 Task: In the  document Remoteworkplan.epub Change the allignment of footer to  'Right' Select the entire text and insert font style 'Impact' and font size: 24
Action: Mouse moved to (603, 404)
Screenshot: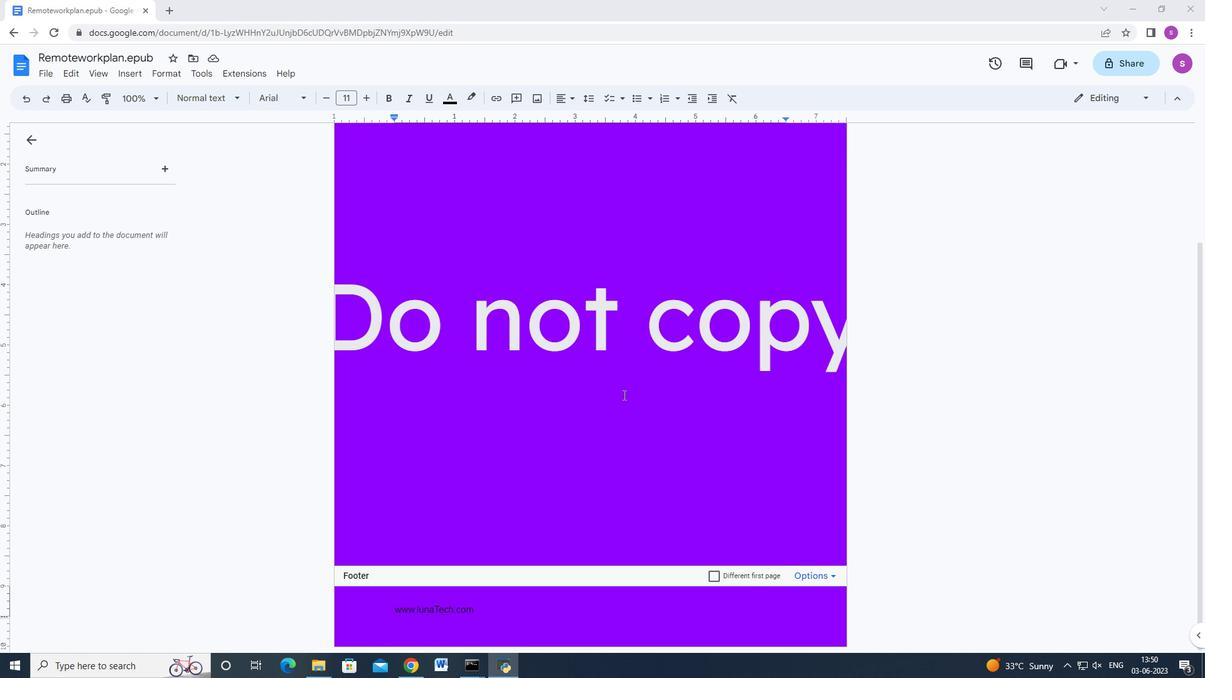 
Action: Mouse scrolled (603, 403) with delta (0, 0)
Screenshot: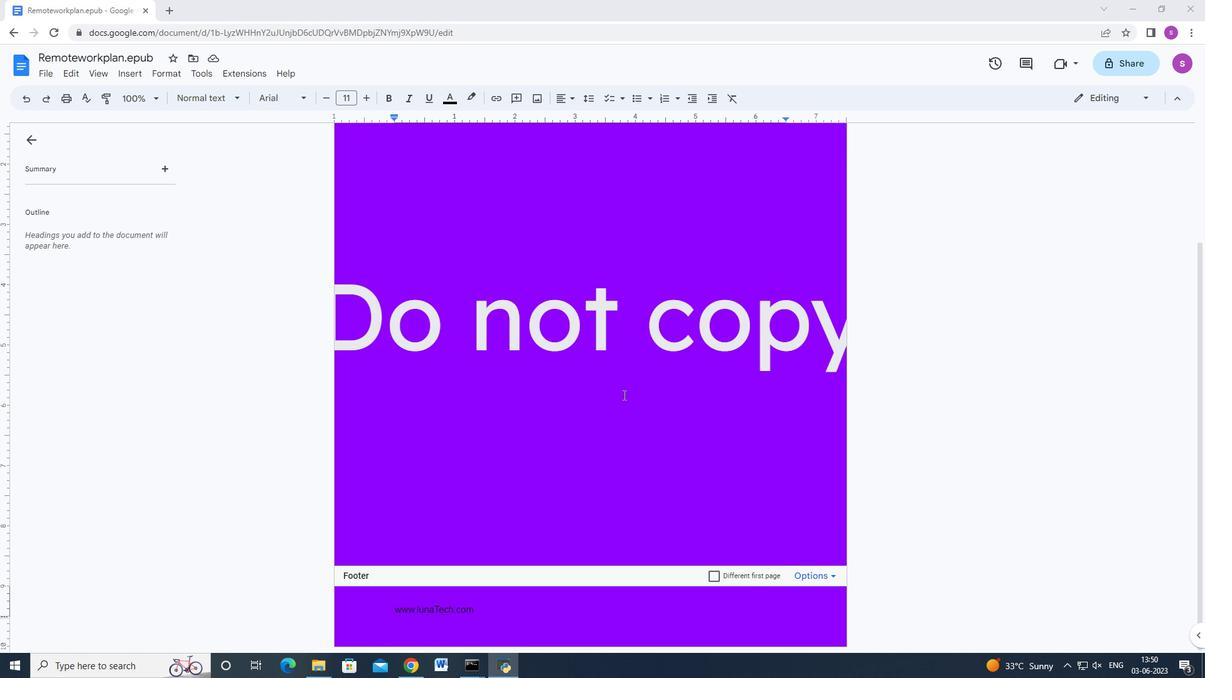 
Action: Mouse scrolled (603, 403) with delta (0, 0)
Screenshot: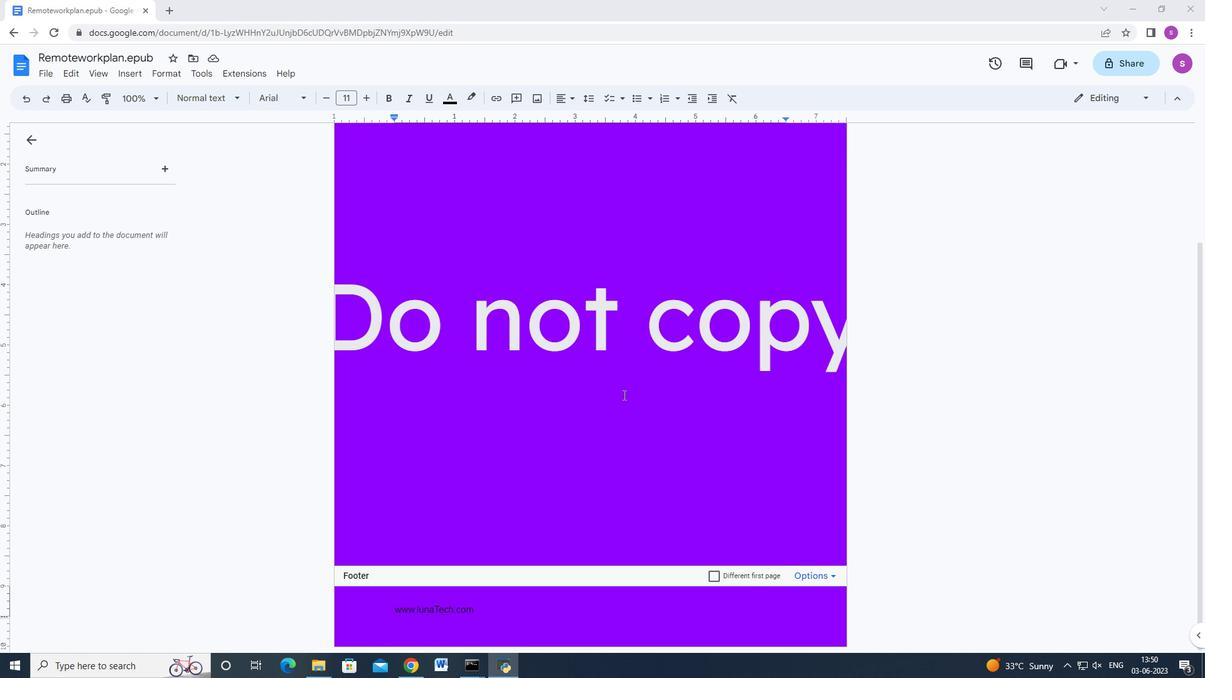 
Action: Mouse scrolled (603, 403) with delta (0, 0)
Screenshot: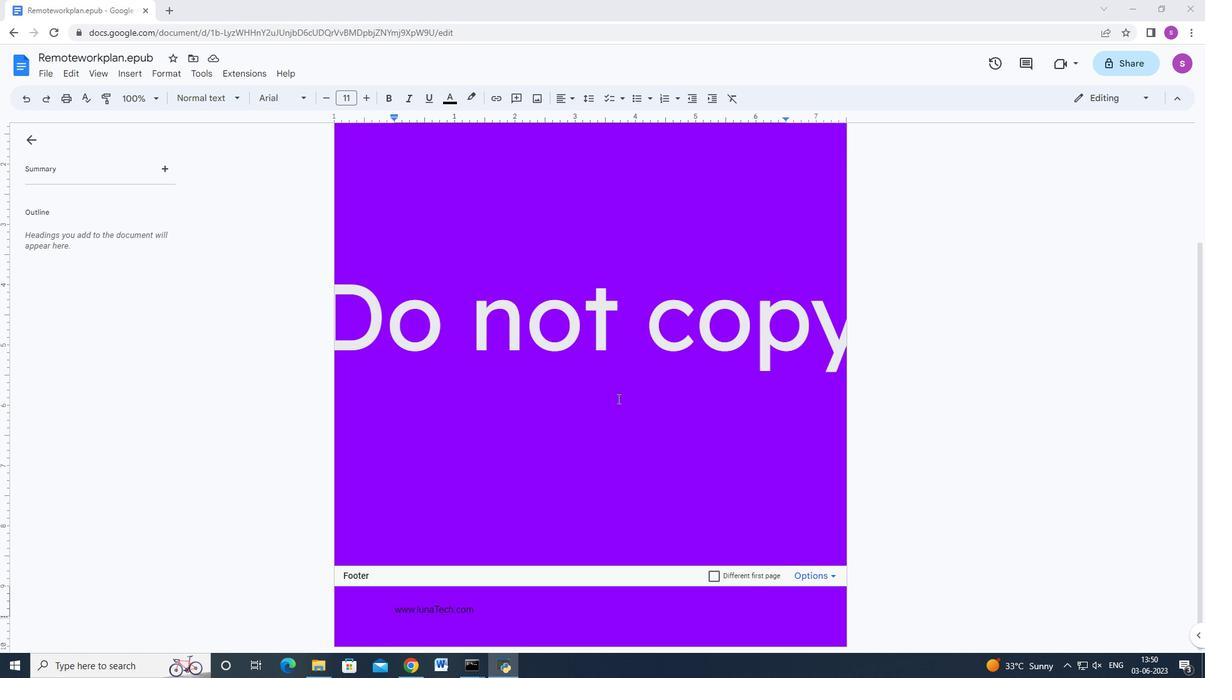 
Action: Mouse moved to (394, 610)
Screenshot: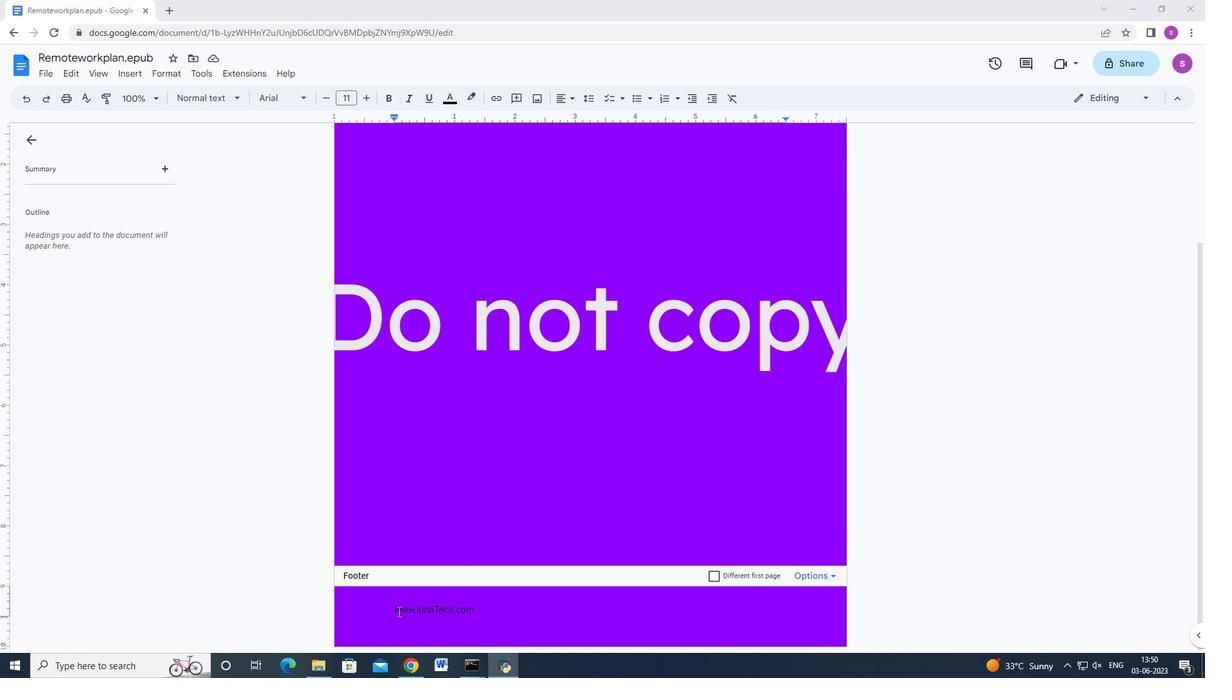
Action: Mouse pressed left at (394, 610)
Screenshot: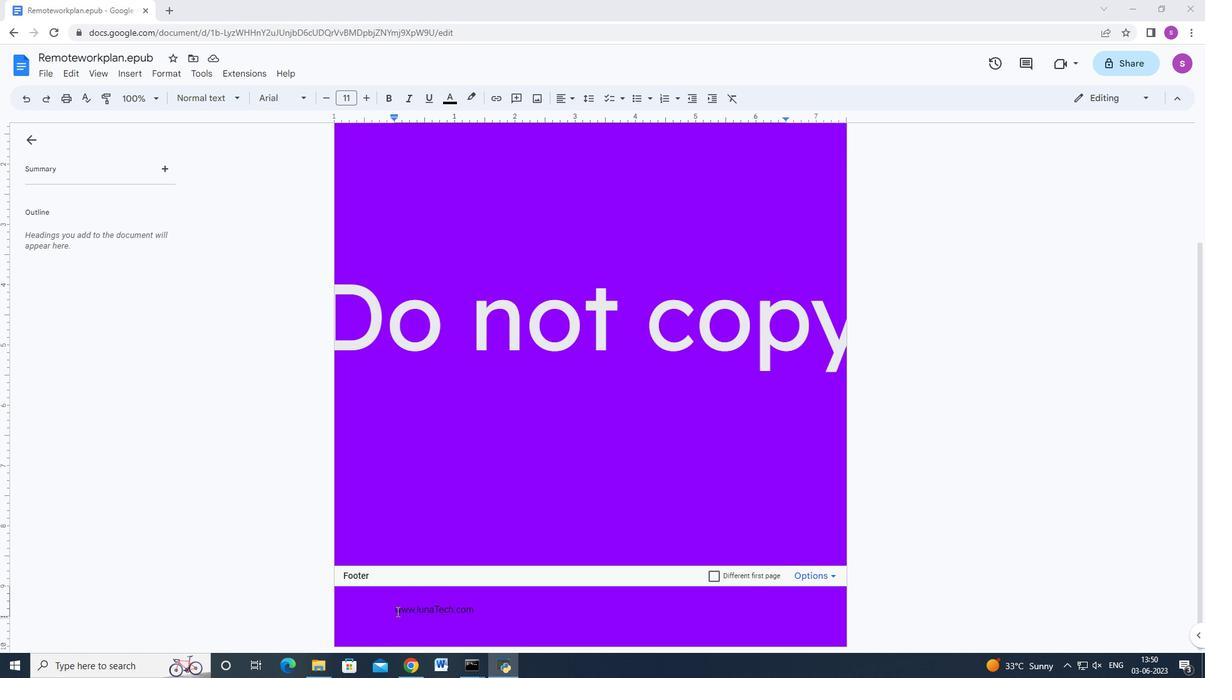 
Action: Mouse moved to (569, 95)
Screenshot: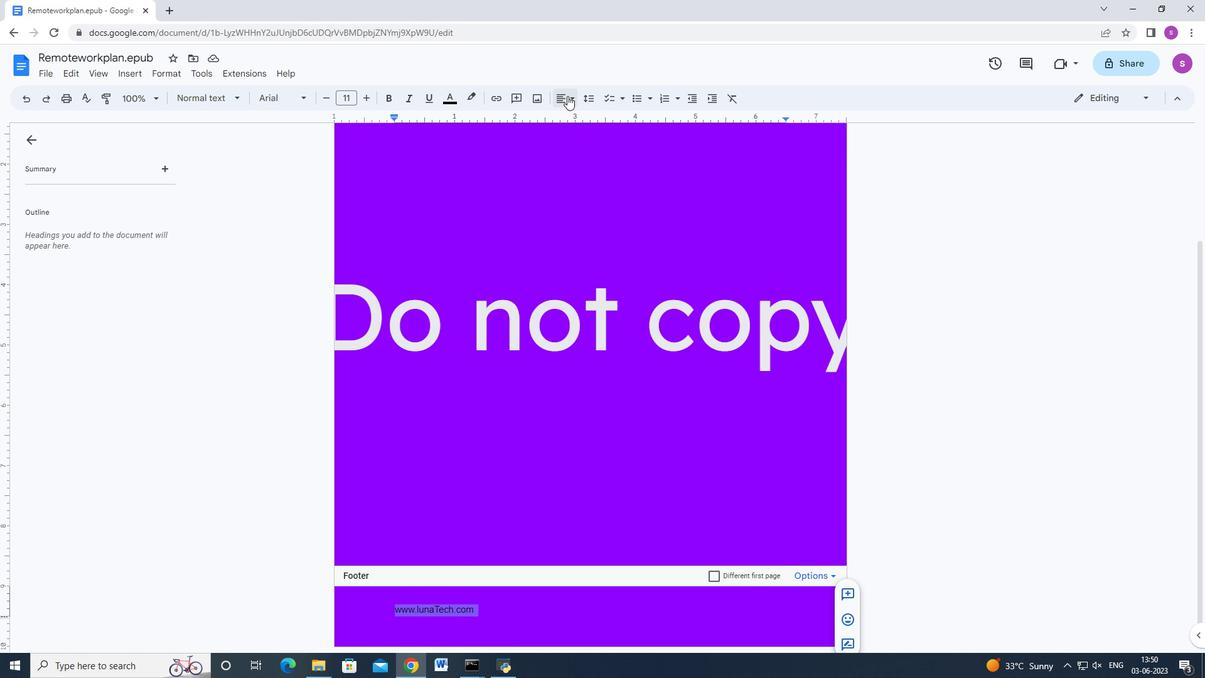 
Action: Mouse pressed left at (569, 95)
Screenshot: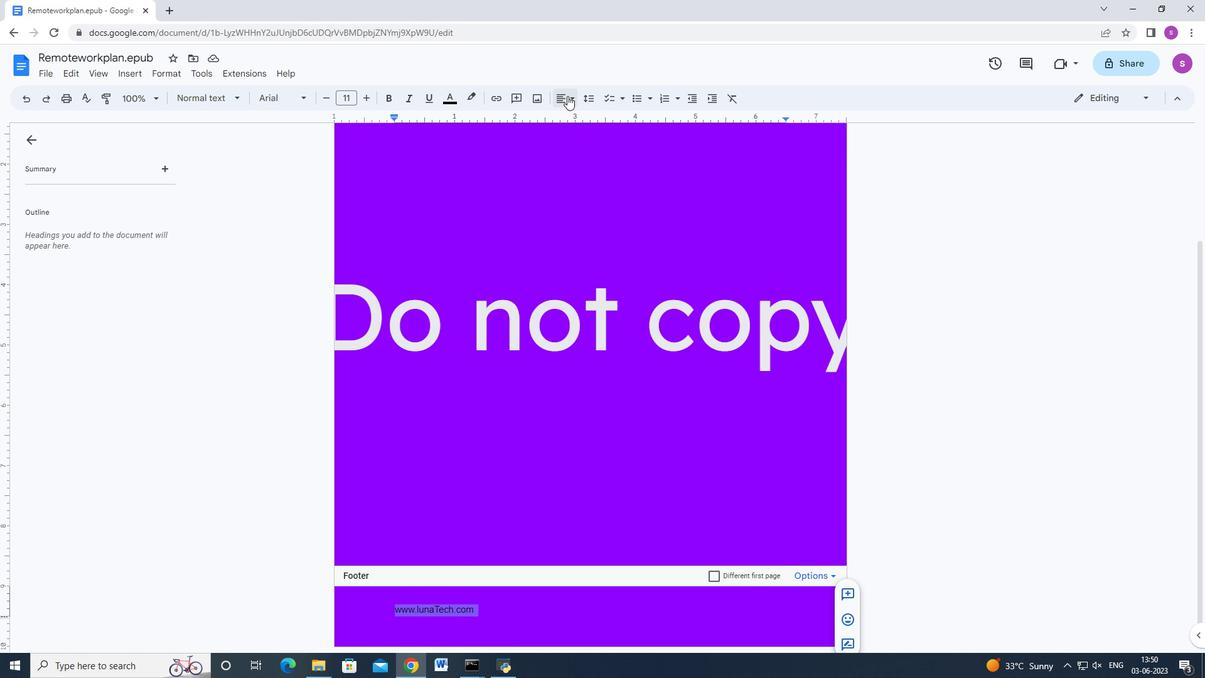 
Action: Mouse moved to (602, 121)
Screenshot: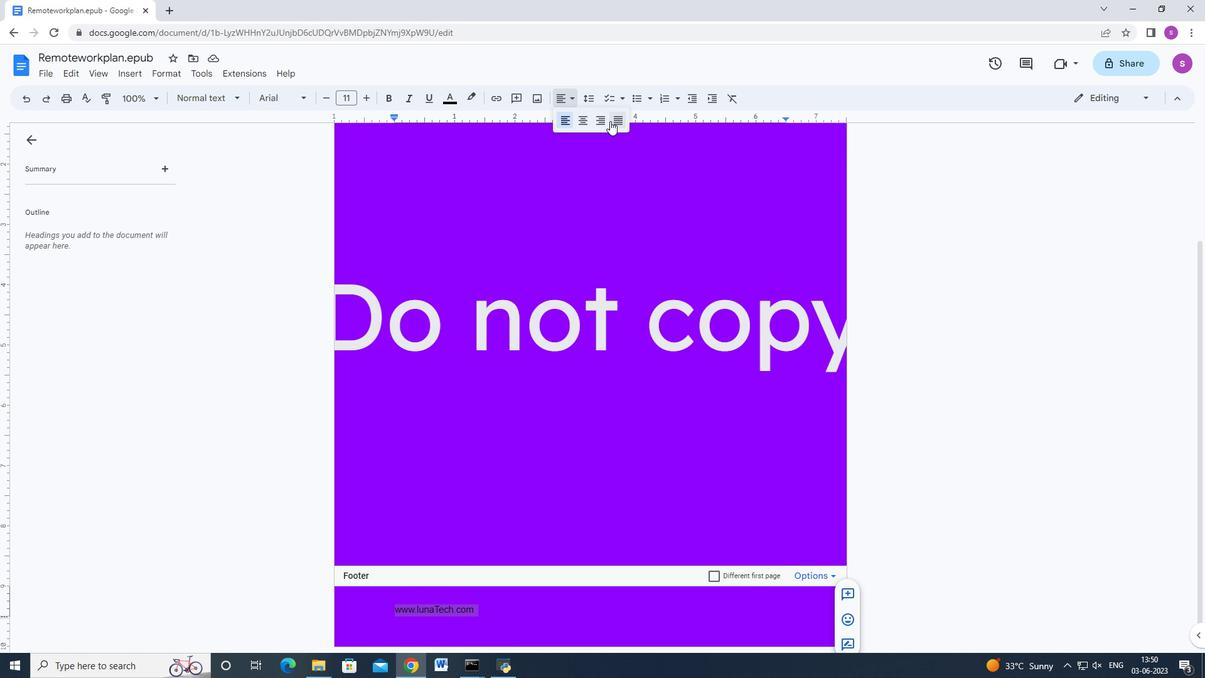 
Action: Mouse pressed left at (602, 121)
Screenshot: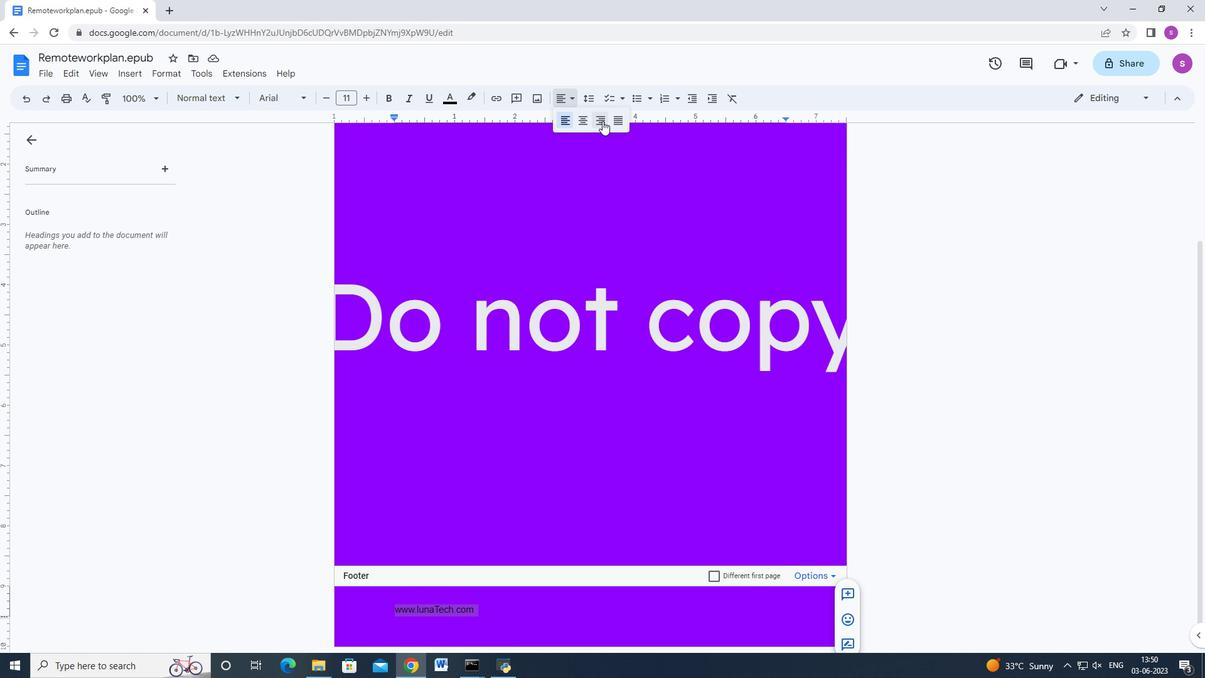 
Action: Mouse moved to (538, 264)
Screenshot: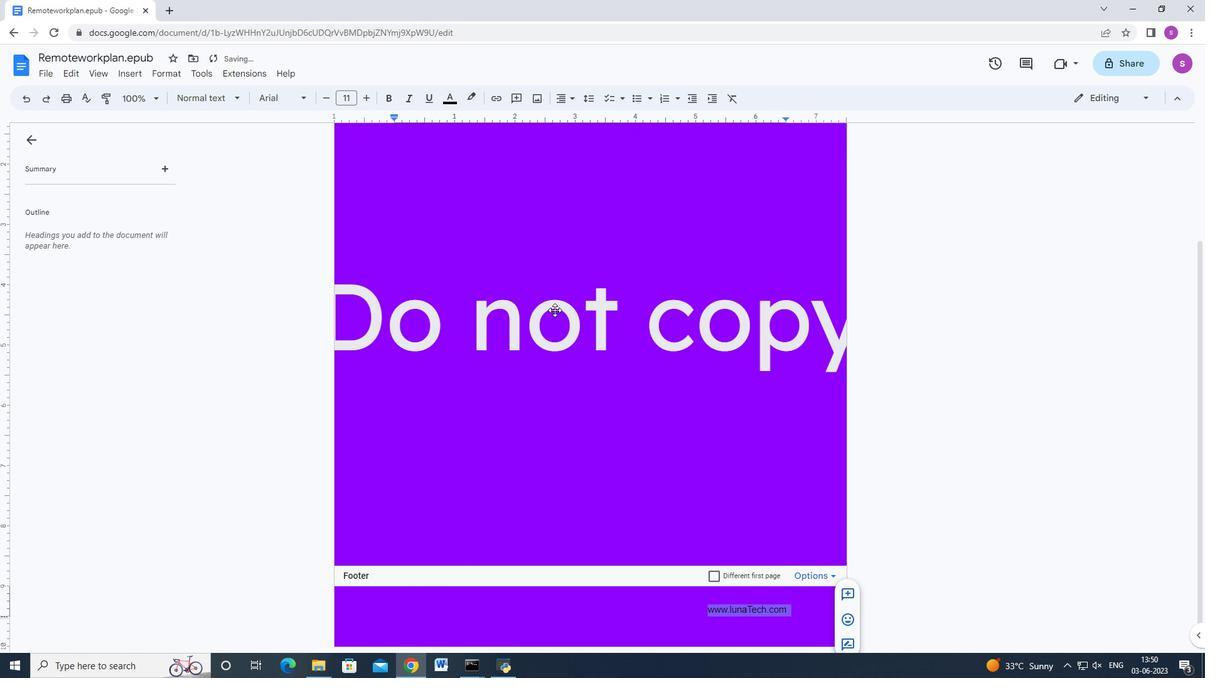
Action: Mouse scrolled (538, 265) with delta (0, 0)
Screenshot: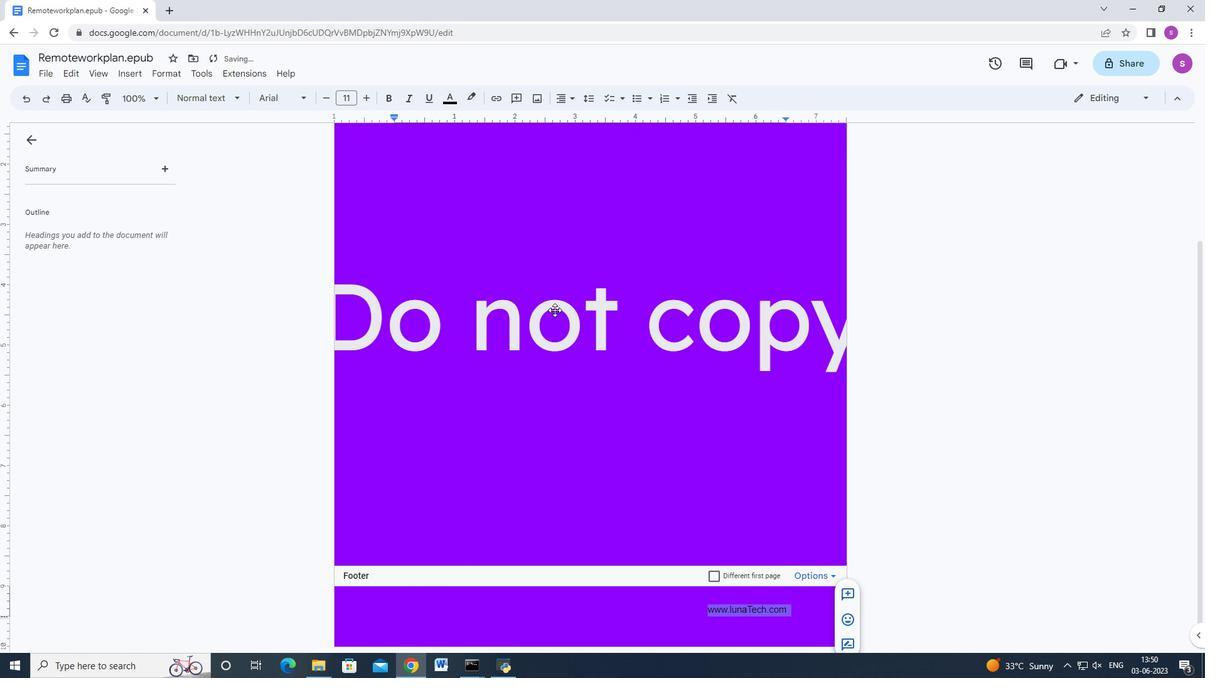 
Action: Mouse scrolled (538, 265) with delta (0, 0)
Screenshot: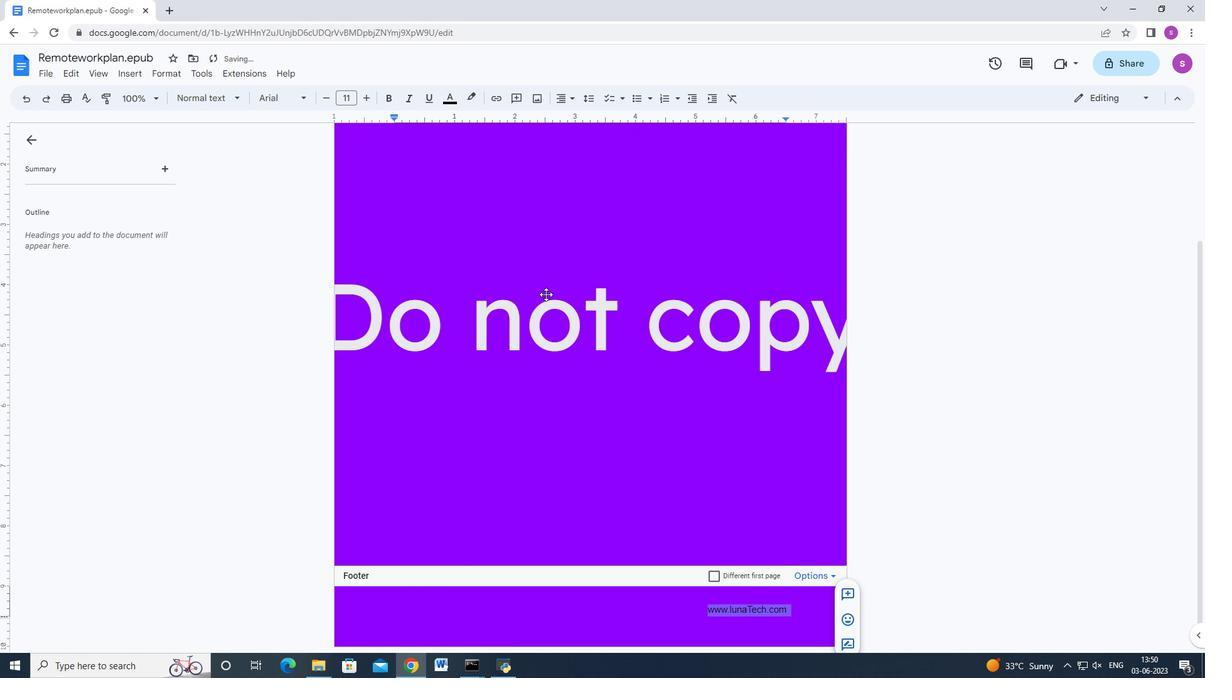 
Action: Mouse moved to (538, 264)
Screenshot: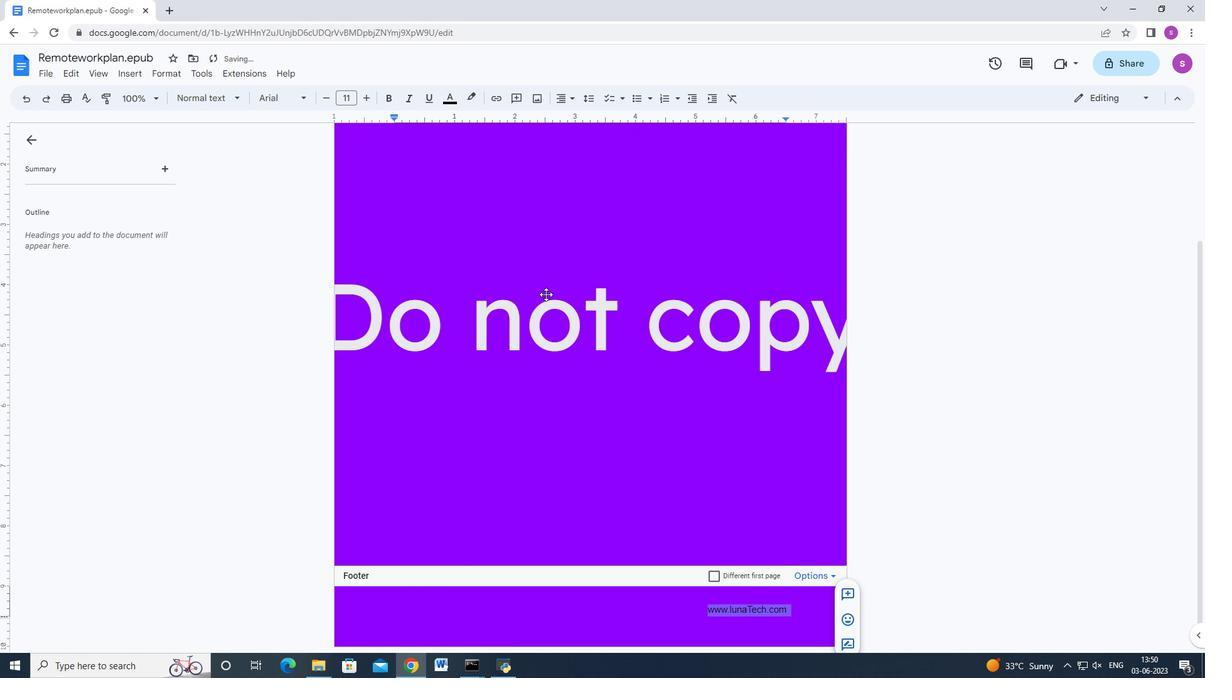 
Action: Mouse scrolled (538, 265) with delta (0, 0)
Screenshot: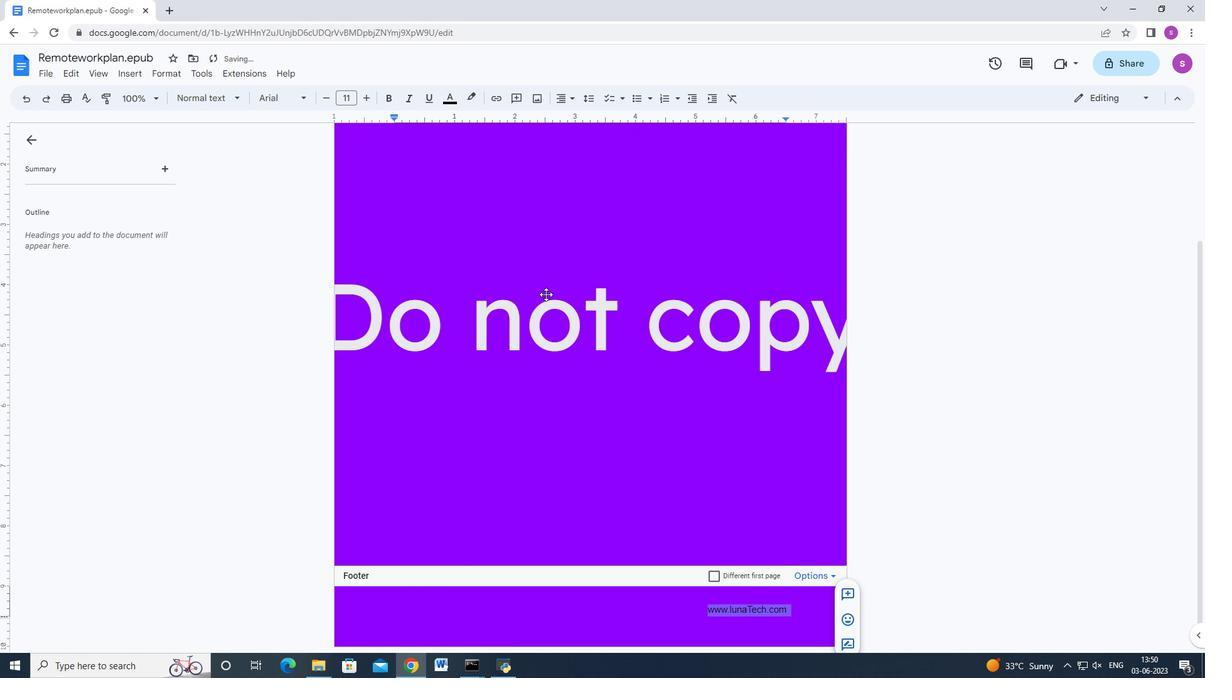 
Action: Mouse moved to (538, 264)
Screenshot: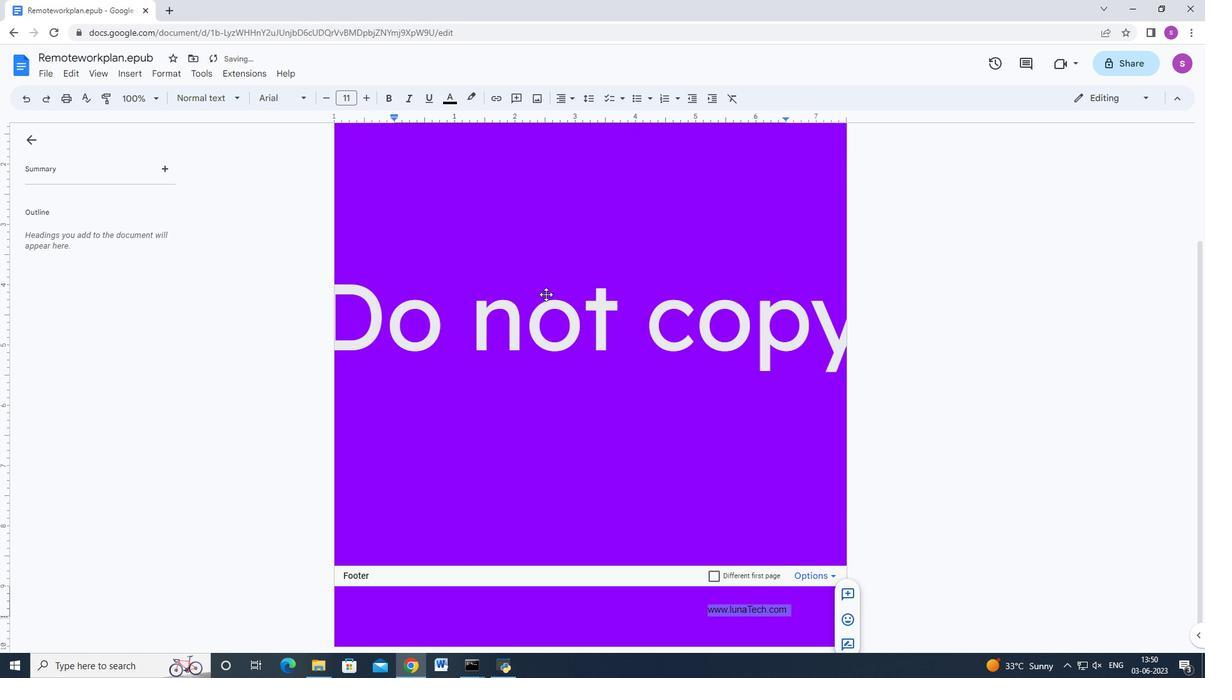 
Action: Mouse scrolled (538, 264) with delta (0, 0)
Screenshot: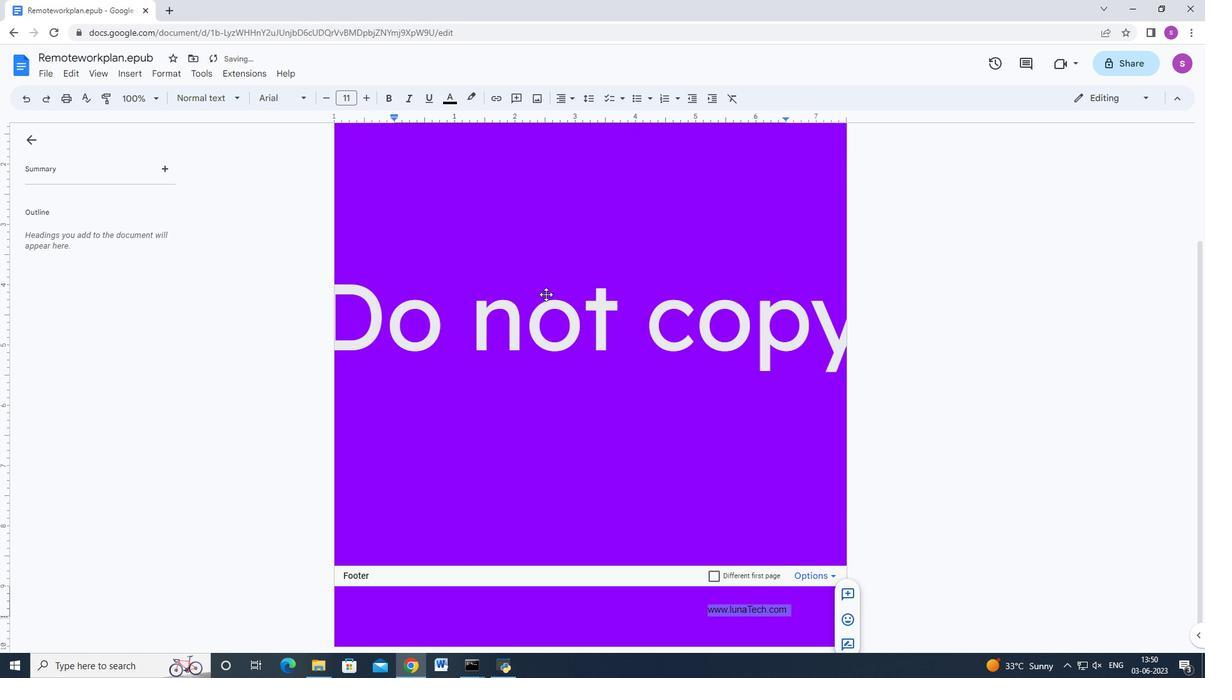 
Action: Mouse moved to (533, 247)
Screenshot: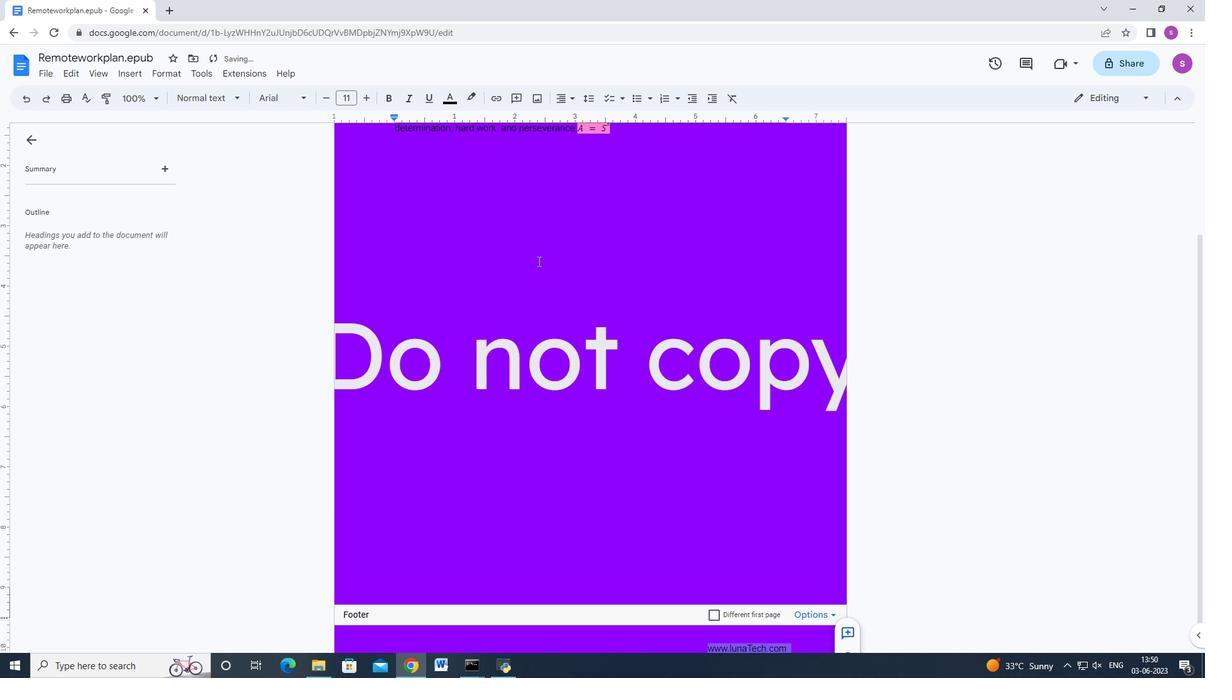 
Action: Mouse scrolled (533, 247) with delta (0, 0)
Screenshot: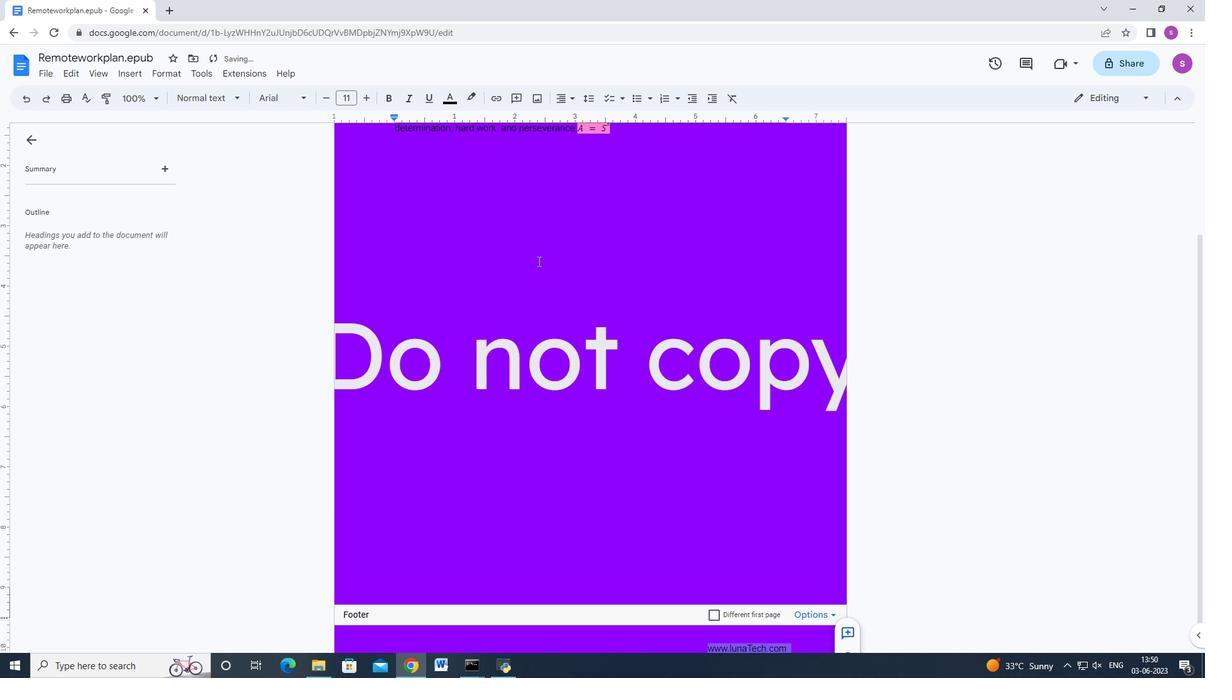 
Action: Mouse scrolled (533, 247) with delta (0, 0)
Screenshot: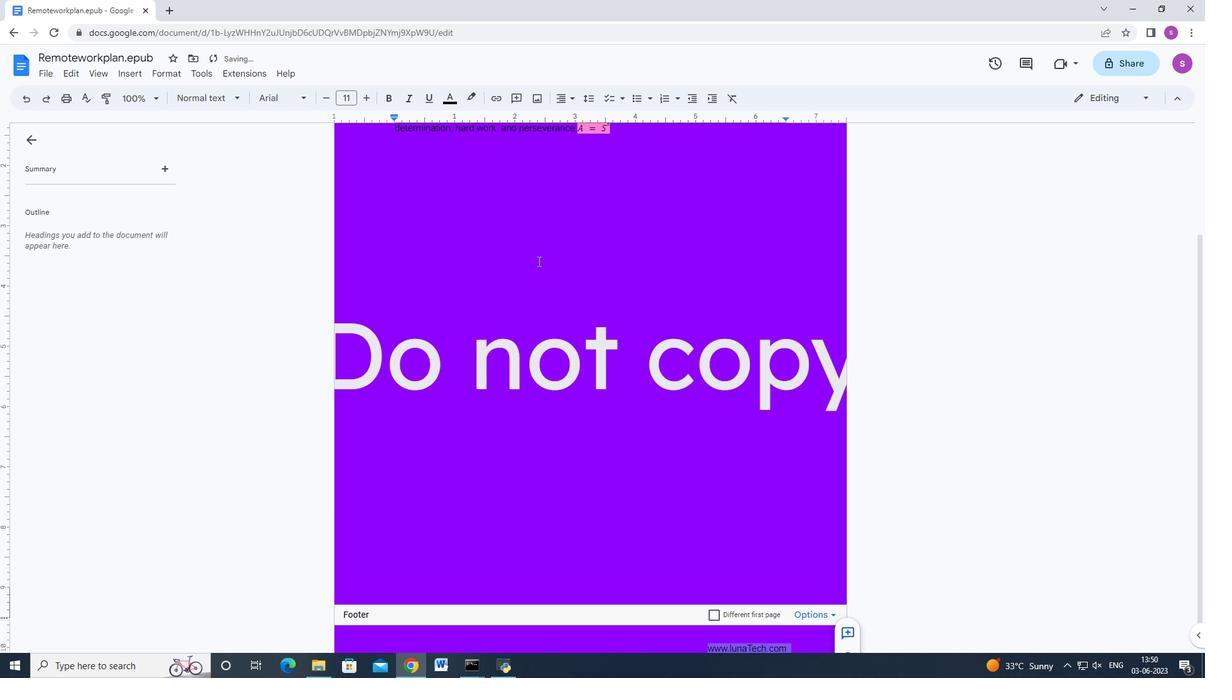 
Action: Mouse scrolled (533, 247) with delta (0, 0)
Screenshot: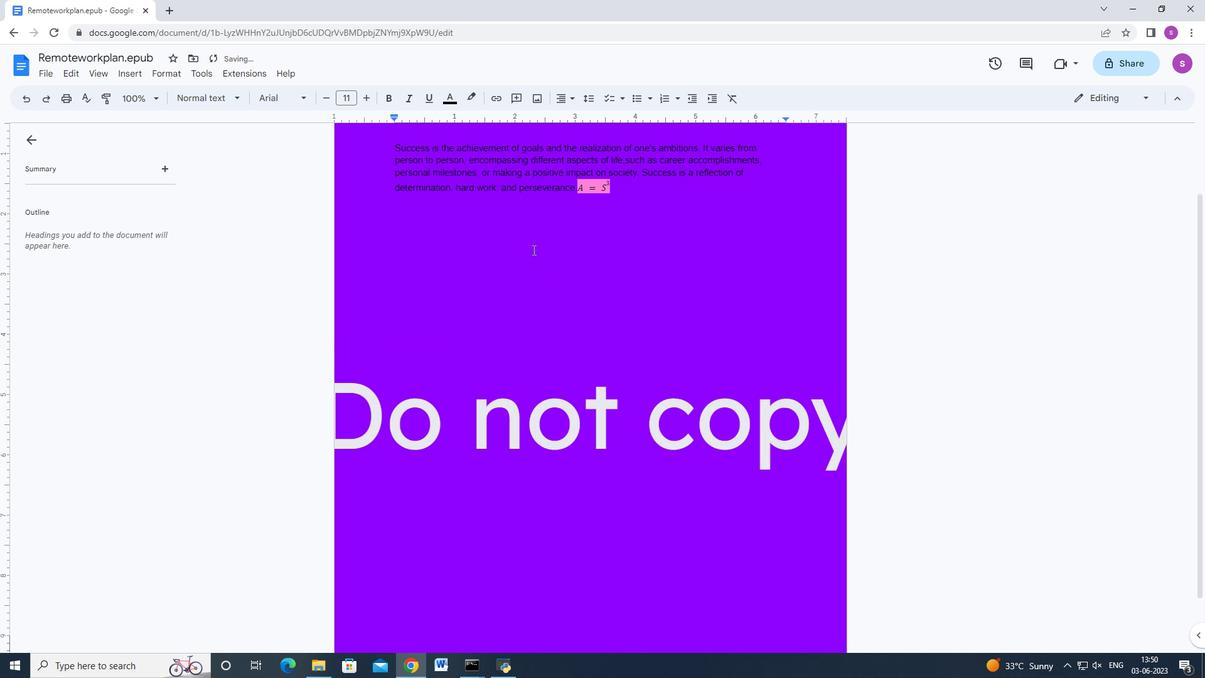
Action: Mouse scrolled (533, 247) with delta (0, 0)
Screenshot: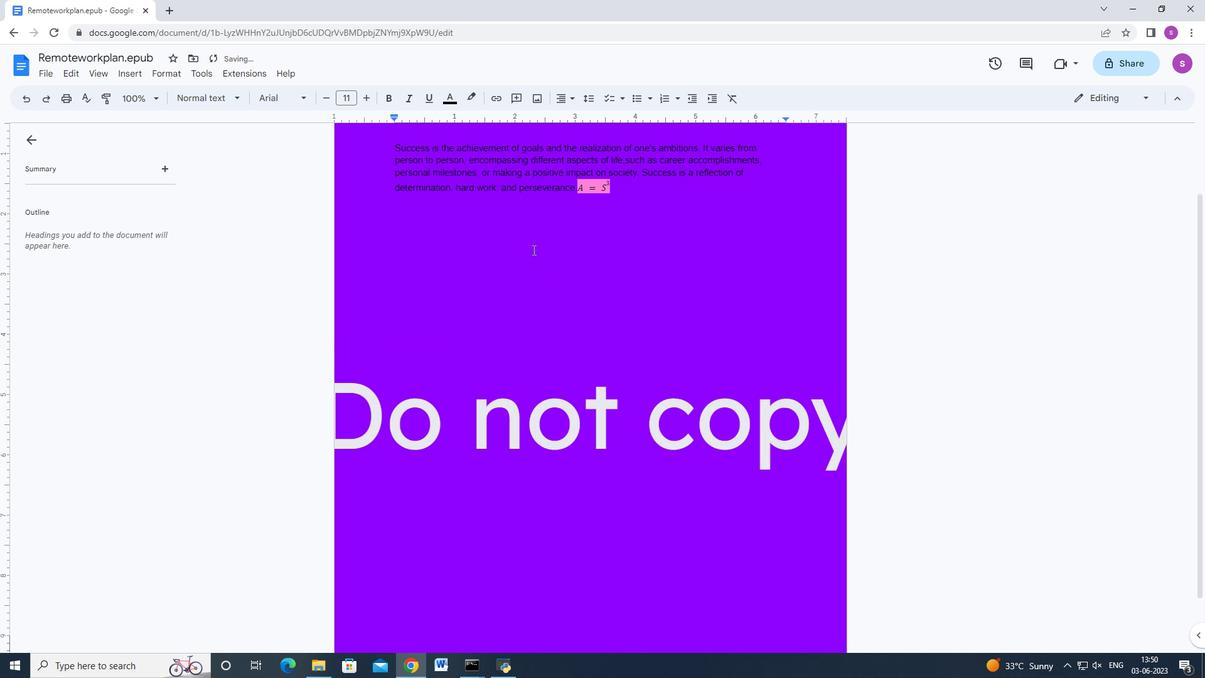 
Action: Mouse scrolled (533, 247) with delta (0, 0)
Screenshot: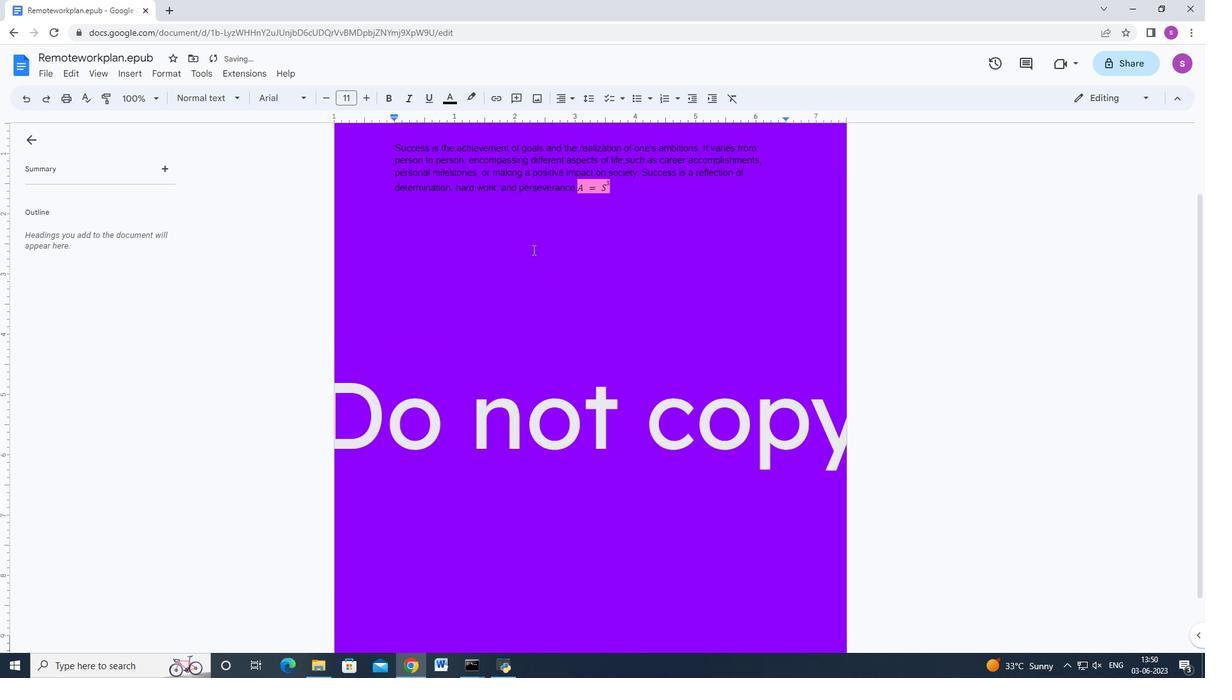 
Action: Mouse moved to (389, 192)
Screenshot: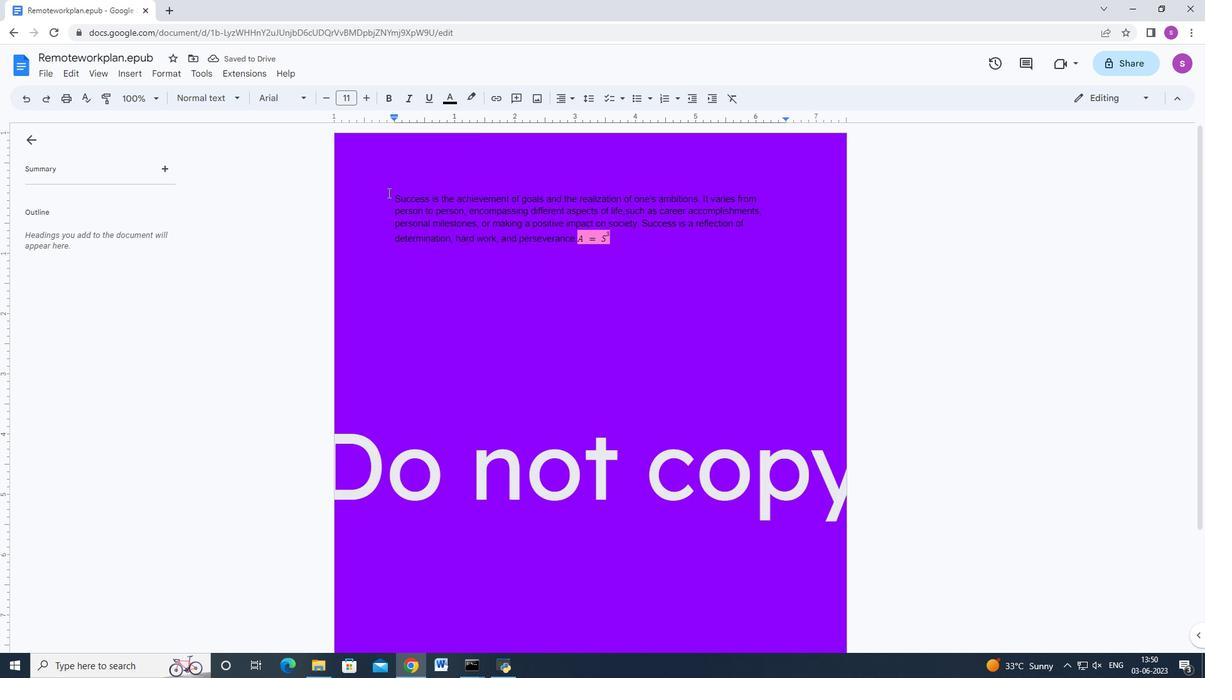 
Action: Mouse pressed left at (389, 192)
Screenshot: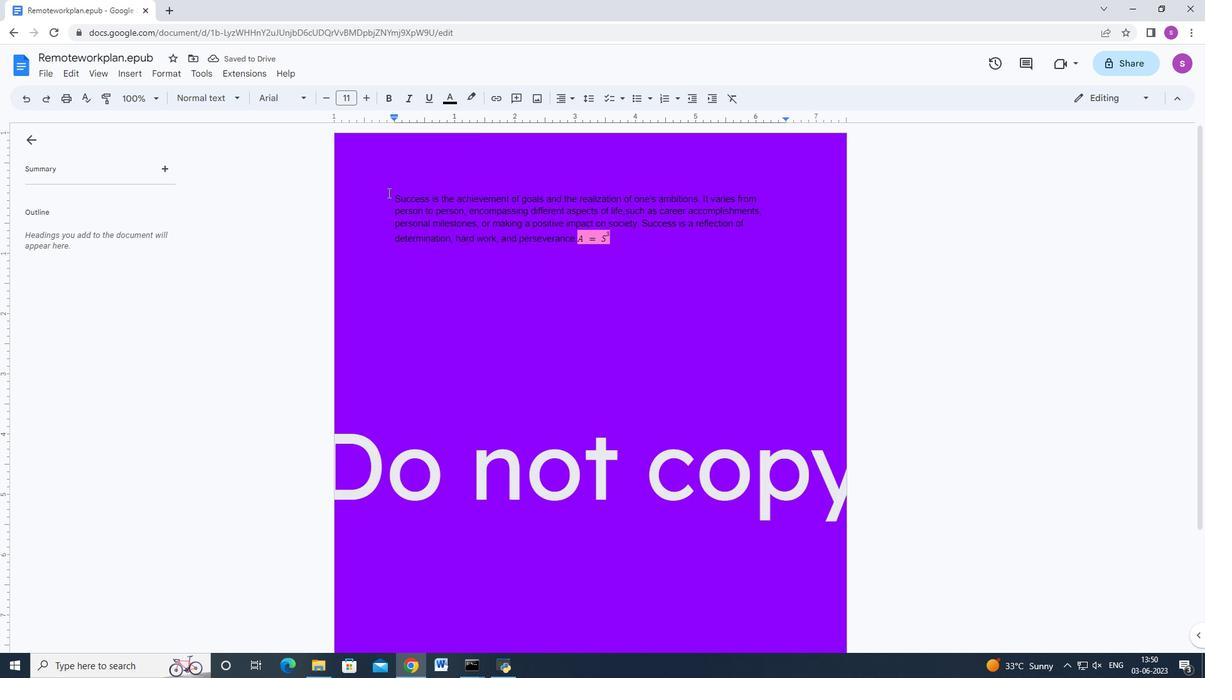 
Action: Mouse moved to (504, 232)
Screenshot: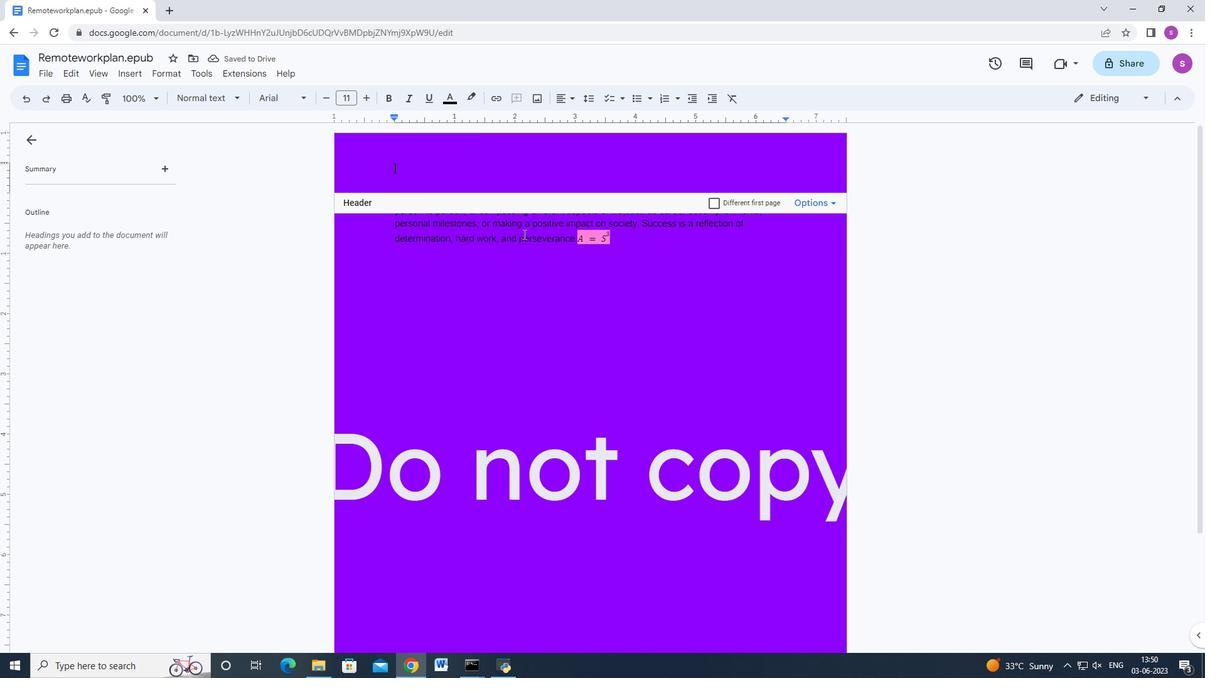 
Action: Mouse pressed left at (504, 232)
Screenshot: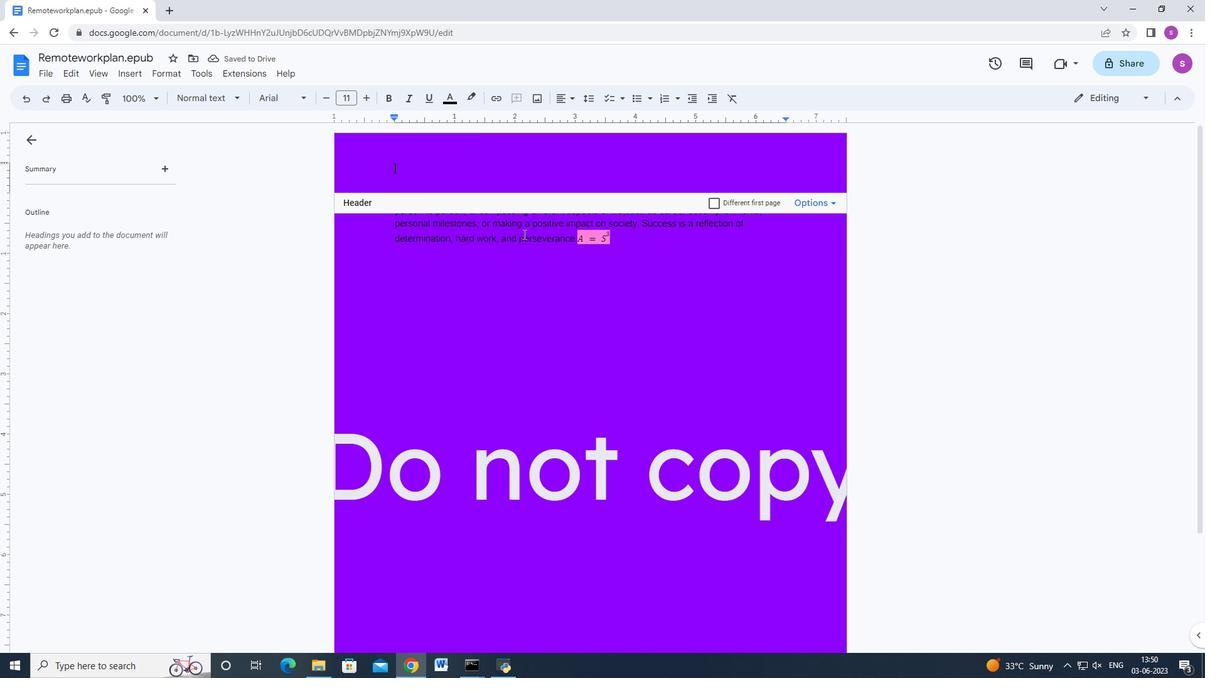 
Action: Mouse moved to (503, 232)
Screenshot: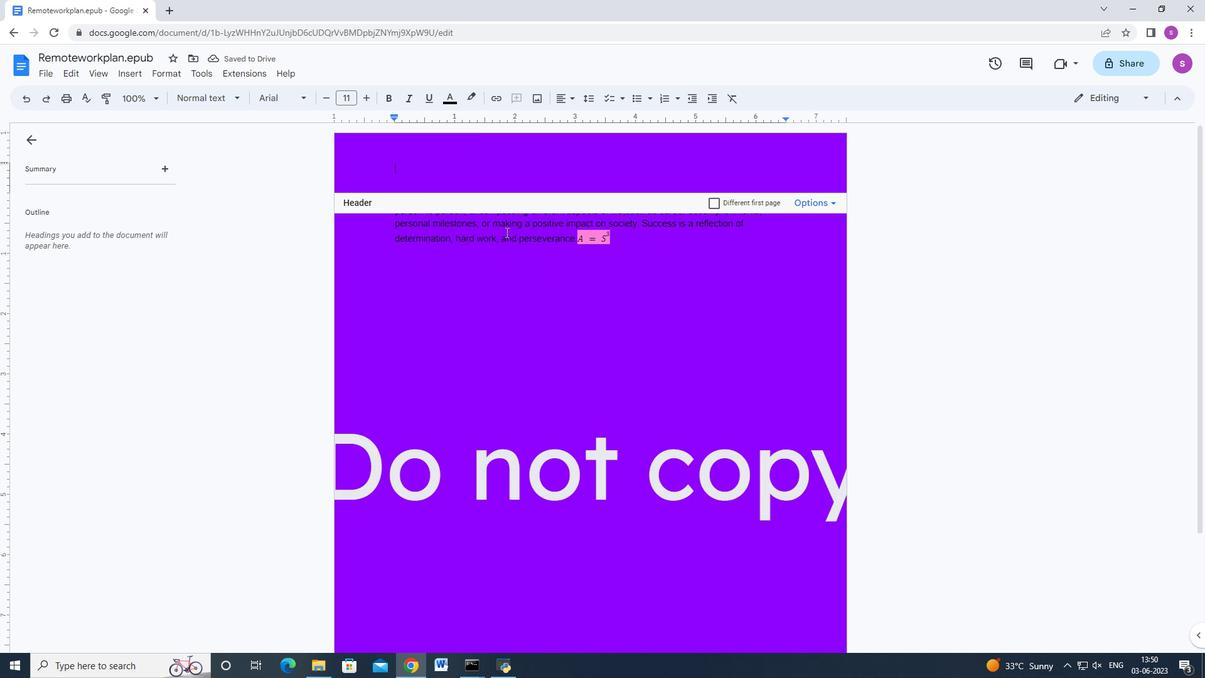 
Action: Mouse pressed left at (503, 232)
Screenshot: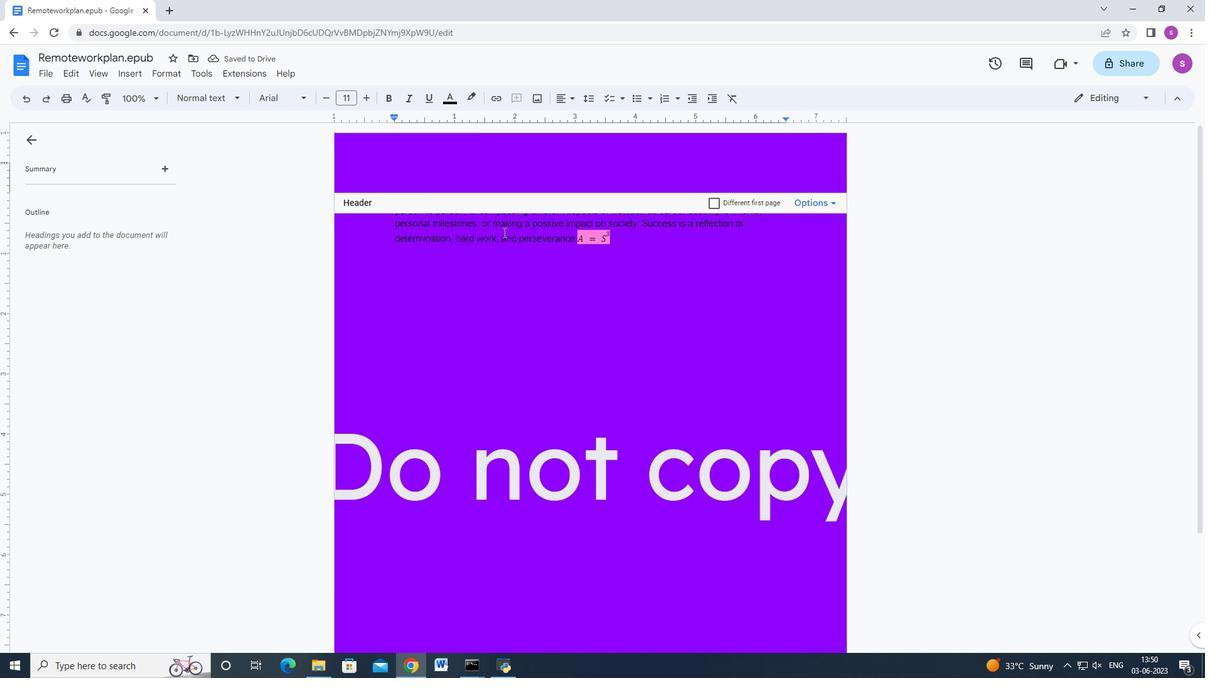 
Action: Mouse moved to (394, 192)
Screenshot: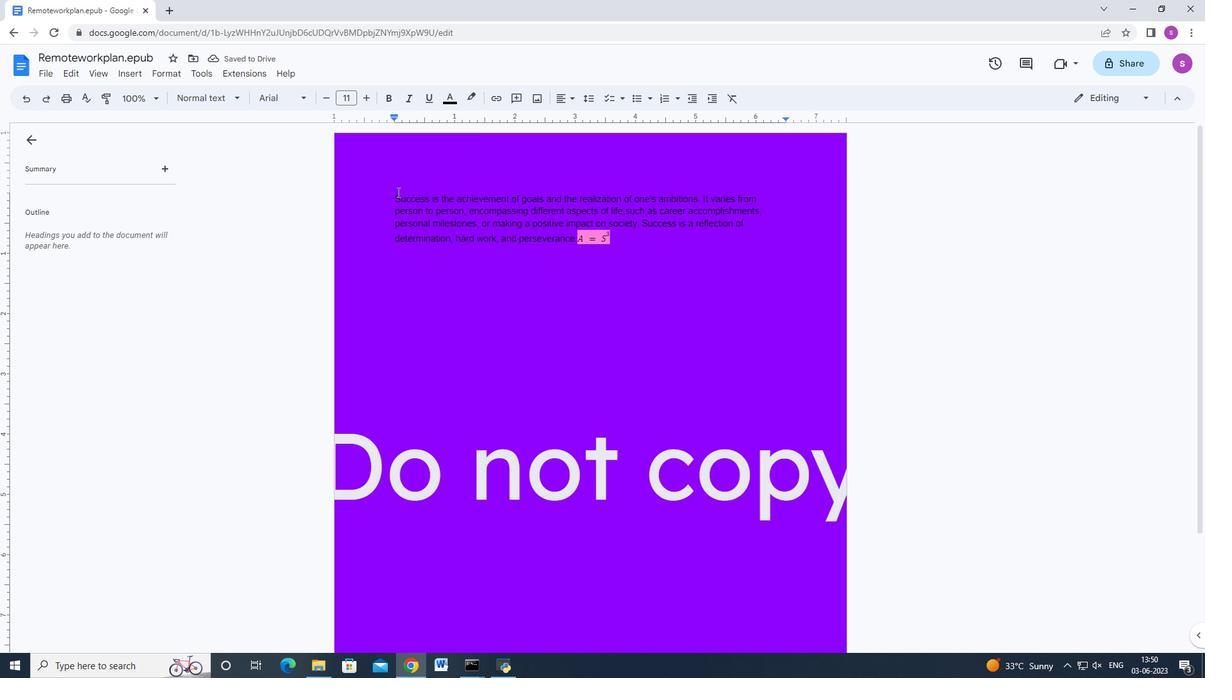
Action: Mouse pressed left at (394, 192)
Screenshot: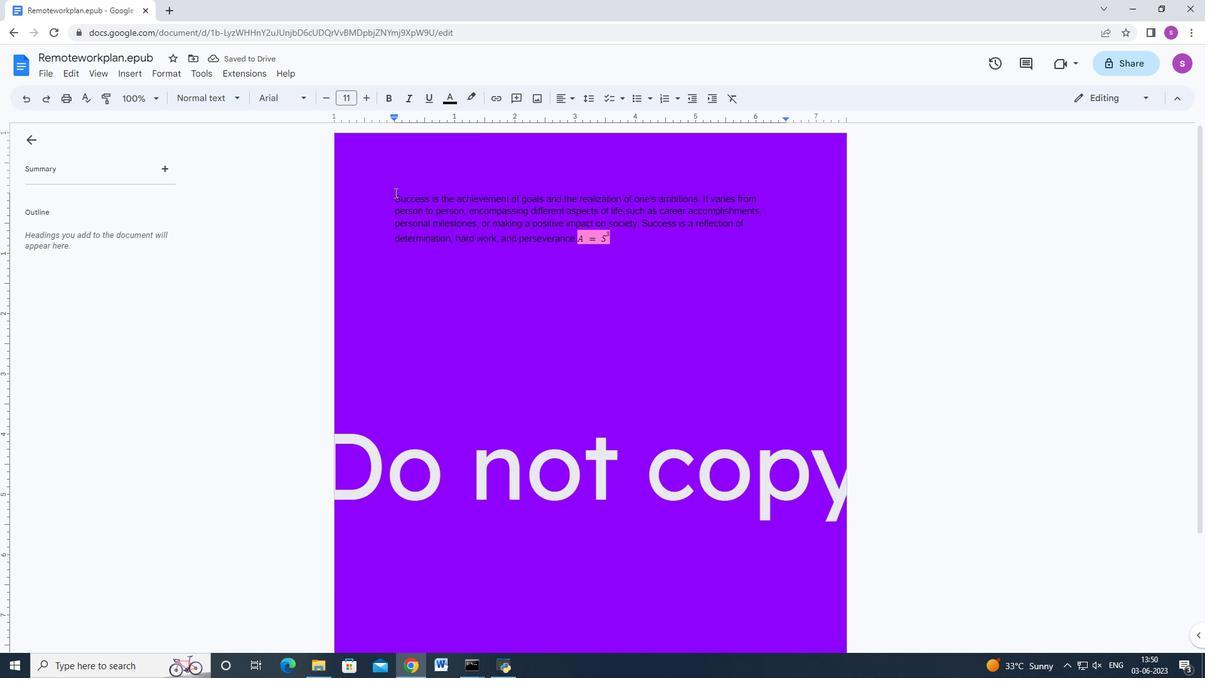 
Action: Mouse moved to (274, 102)
Screenshot: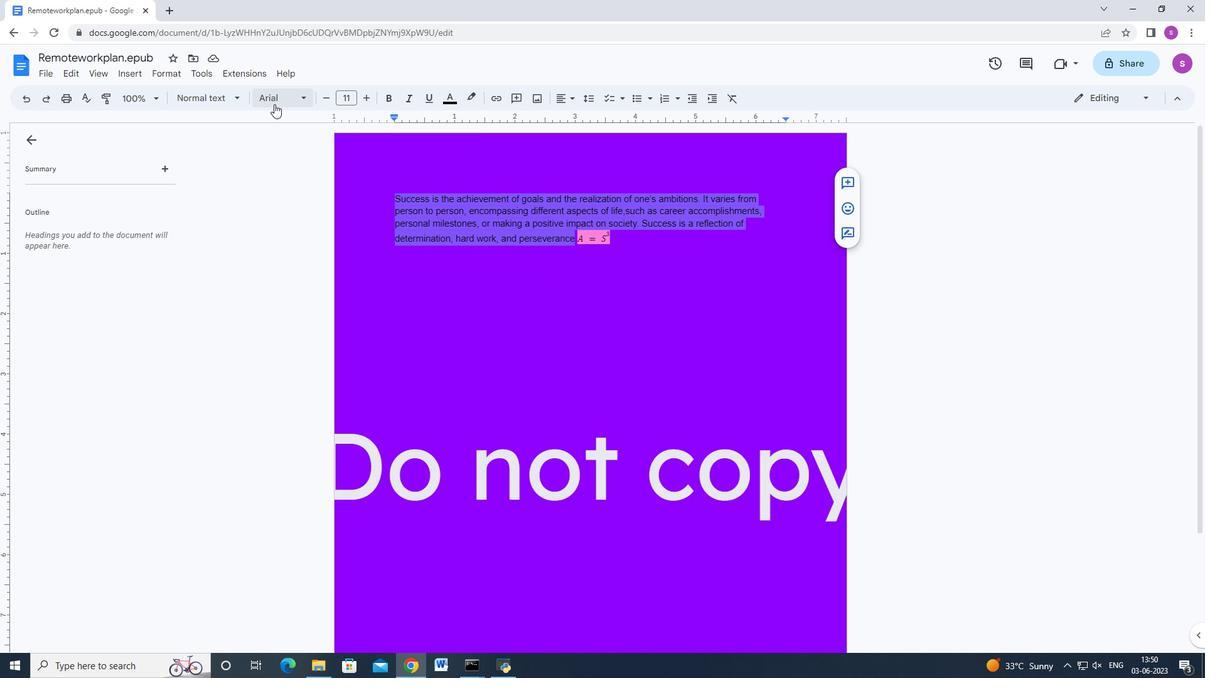 
Action: Mouse pressed left at (274, 102)
Screenshot: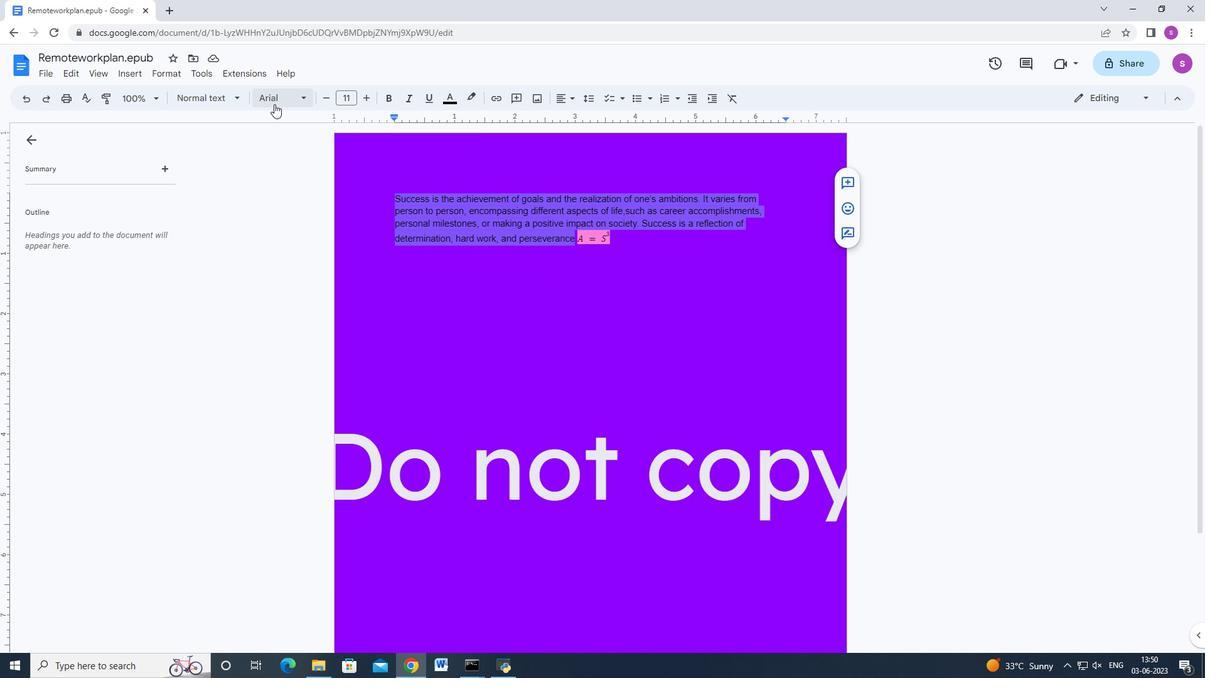 
Action: Mouse moved to (283, 116)
Screenshot: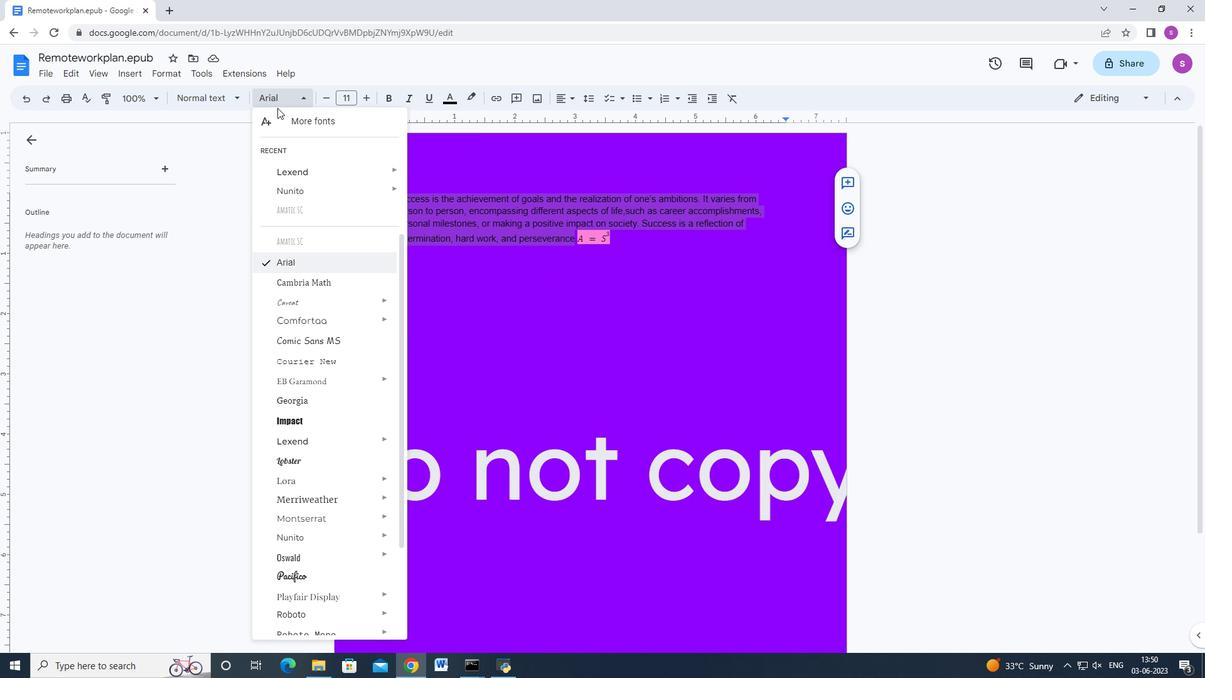 
Action: Mouse pressed left at (283, 116)
Screenshot: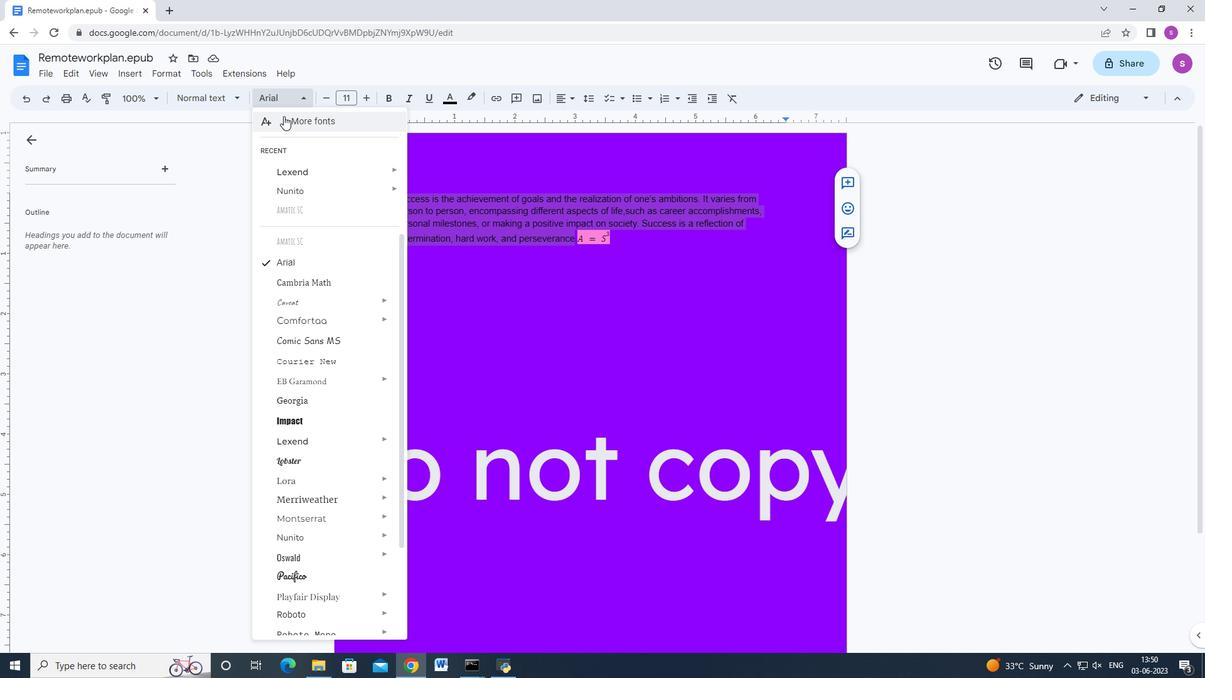 
Action: Mouse moved to (384, 209)
Screenshot: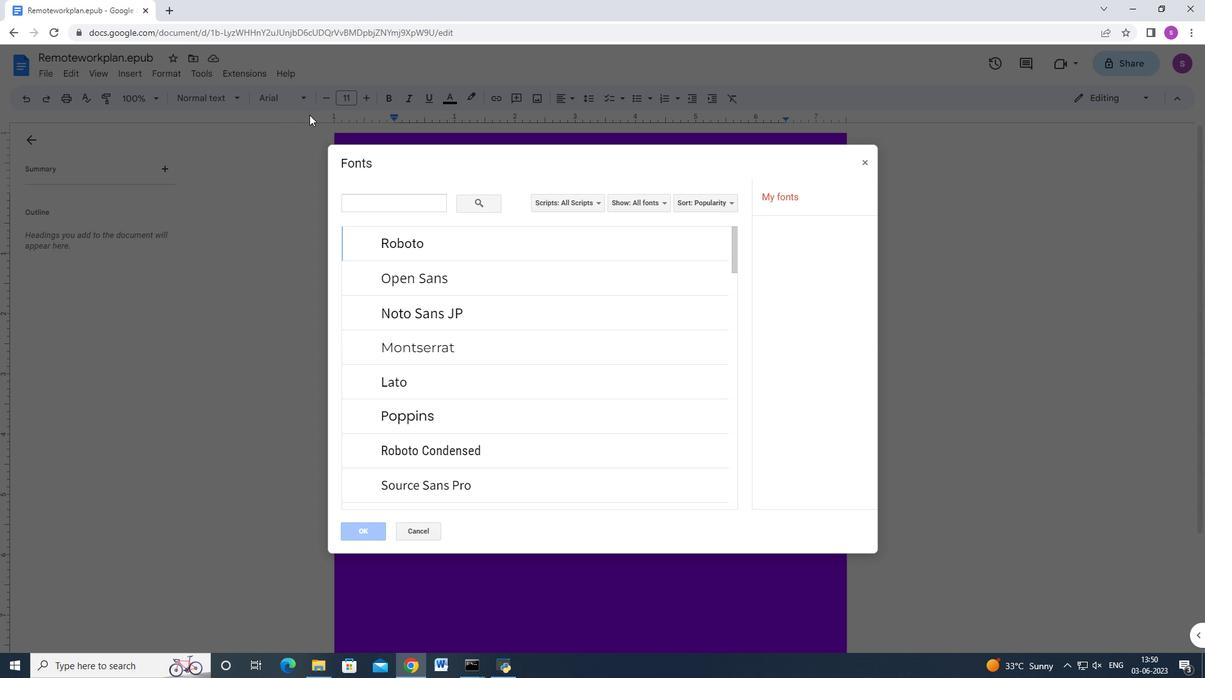 
Action: Mouse pressed left at (384, 209)
Screenshot: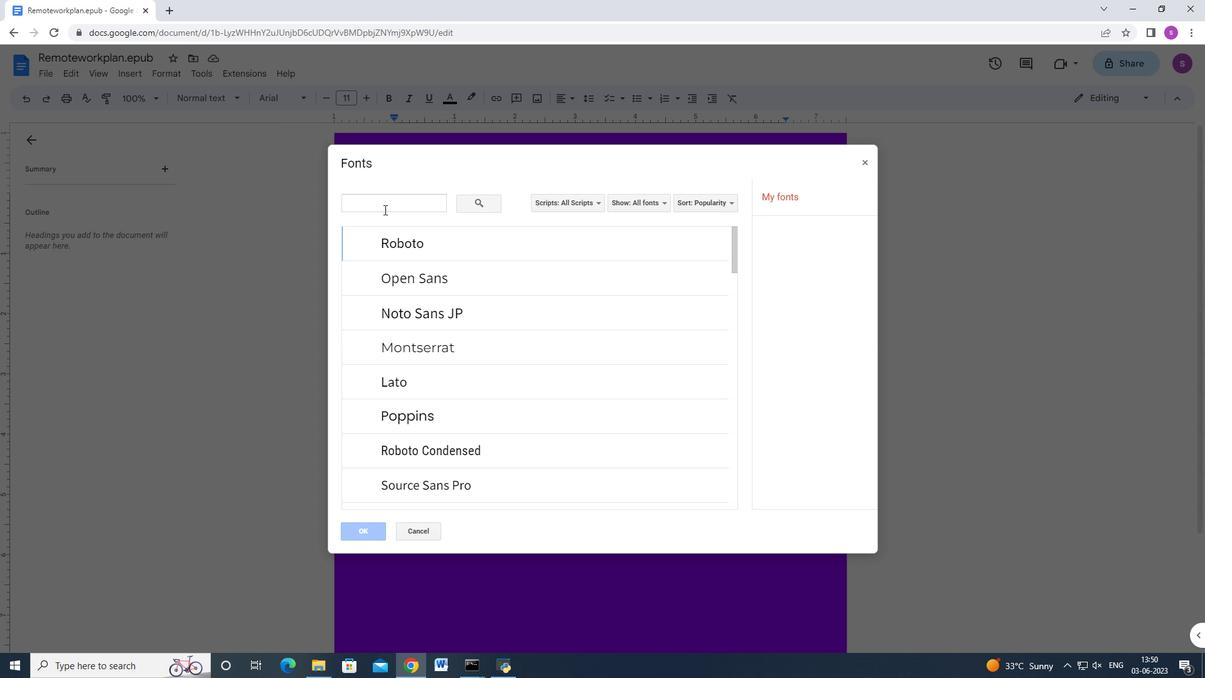 
Action: Mouse moved to (384, 209)
Screenshot: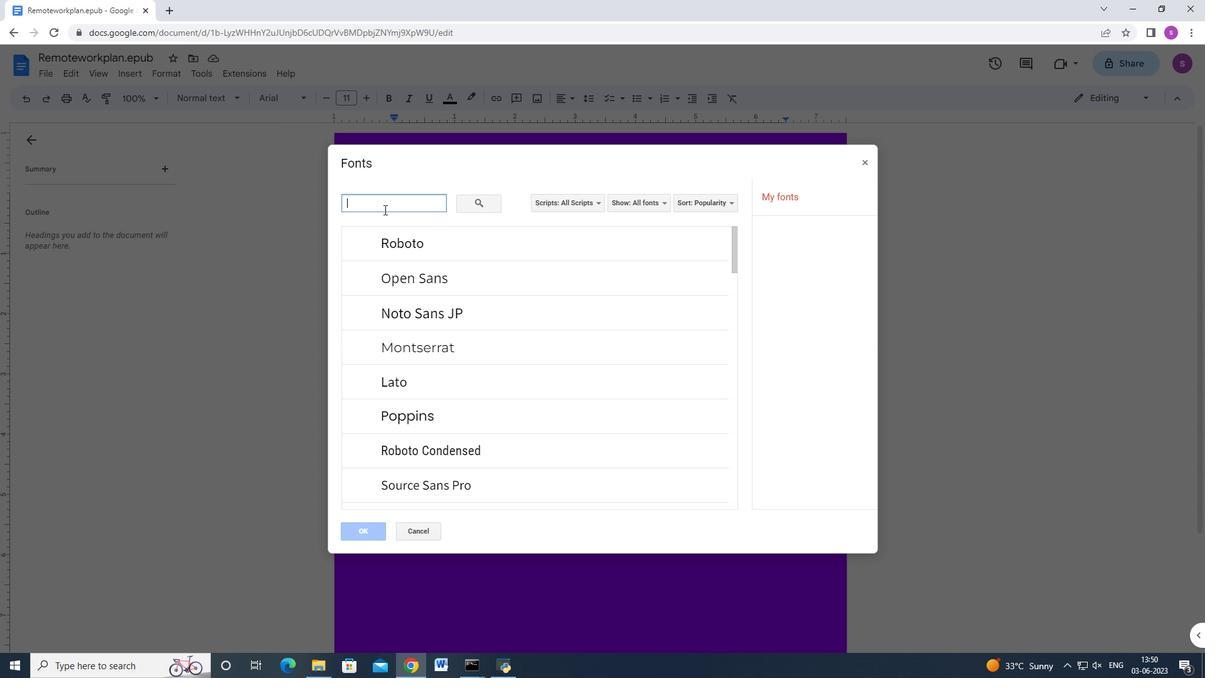 
Action: Key pressed <Key.shift>Impact
Screenshot: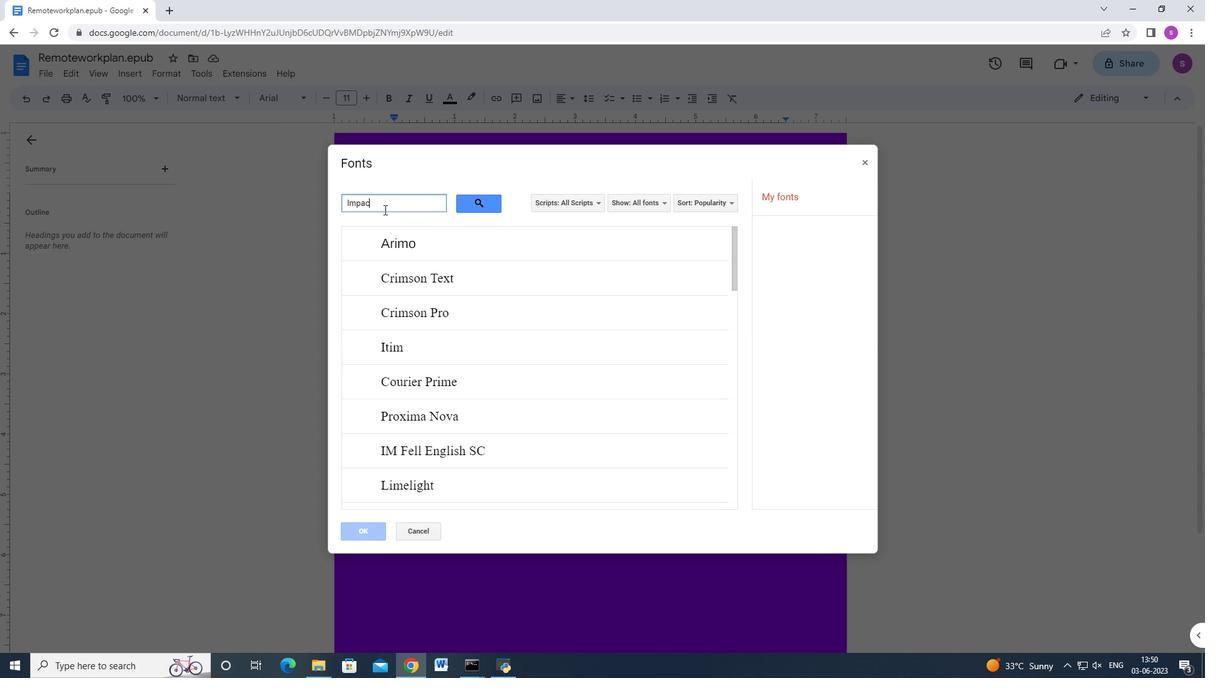 
Action: Mouse moved to (440, 209)
Screenshot: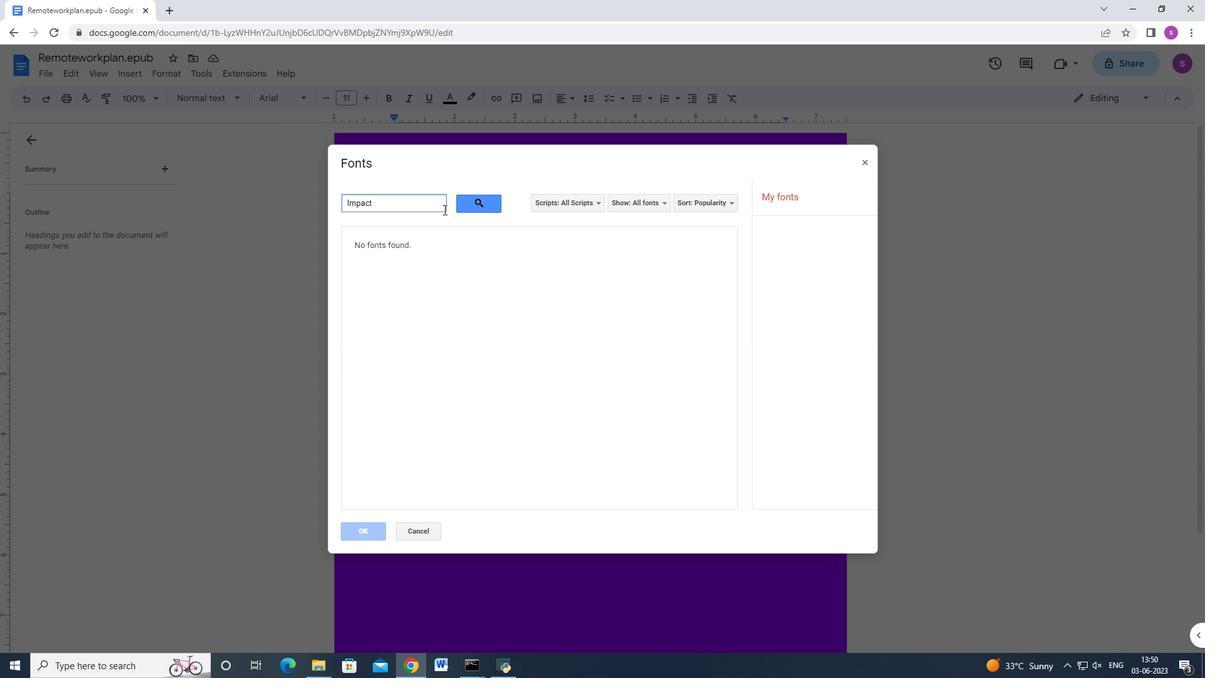 
Action: Key pressed <Key.backspace><Key.backspace><Key.backspace><Key.backspace><Key.backspace><Key.backspace>impact<Key.enter>
Screenshot: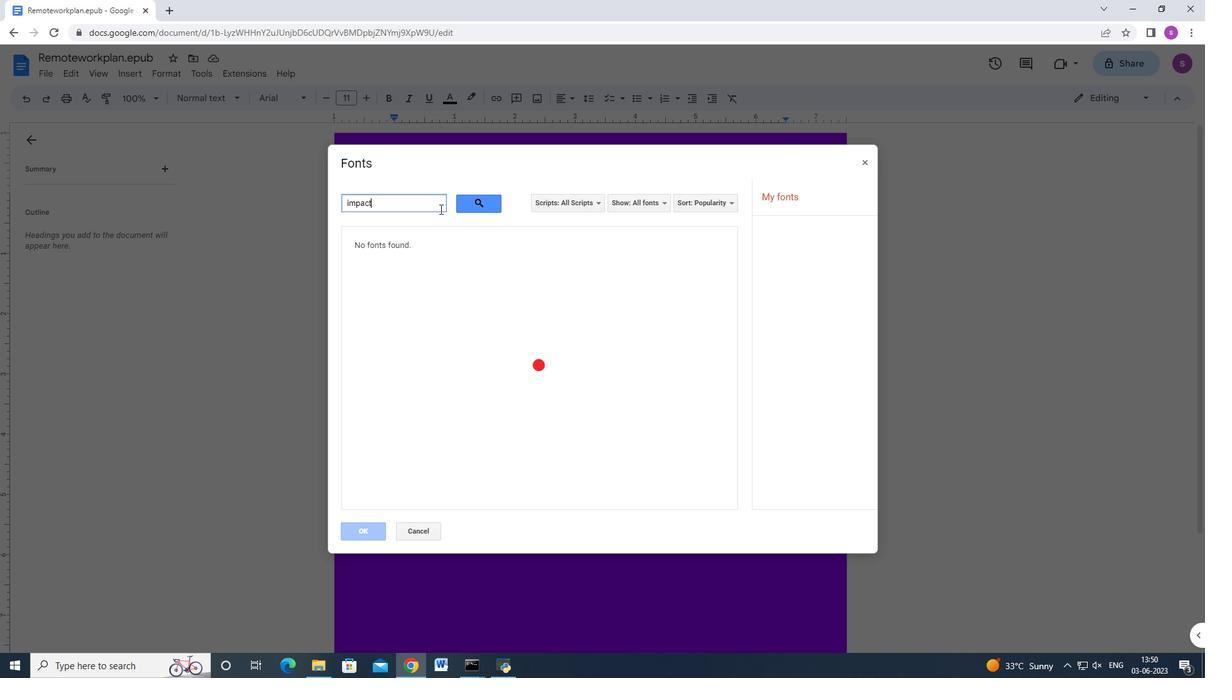 
Action: Mouse moved to (467, 204)
Screenshot: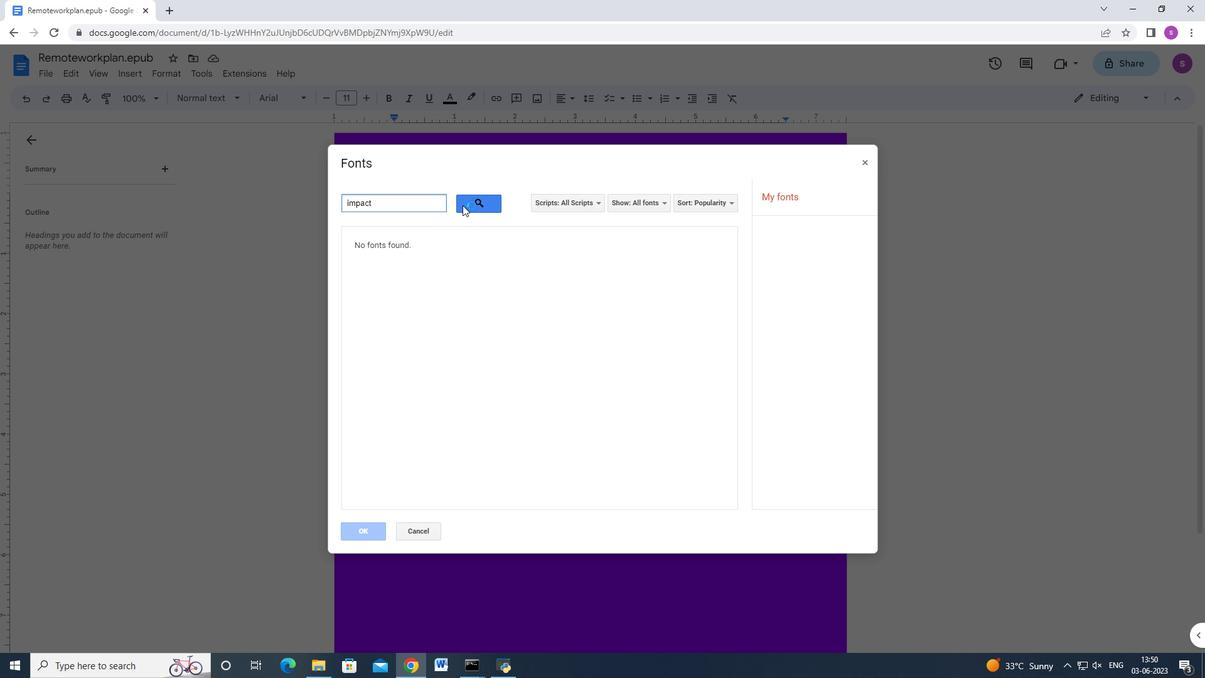
Action: Mouse pressed left at (467, 204)
Screenshot: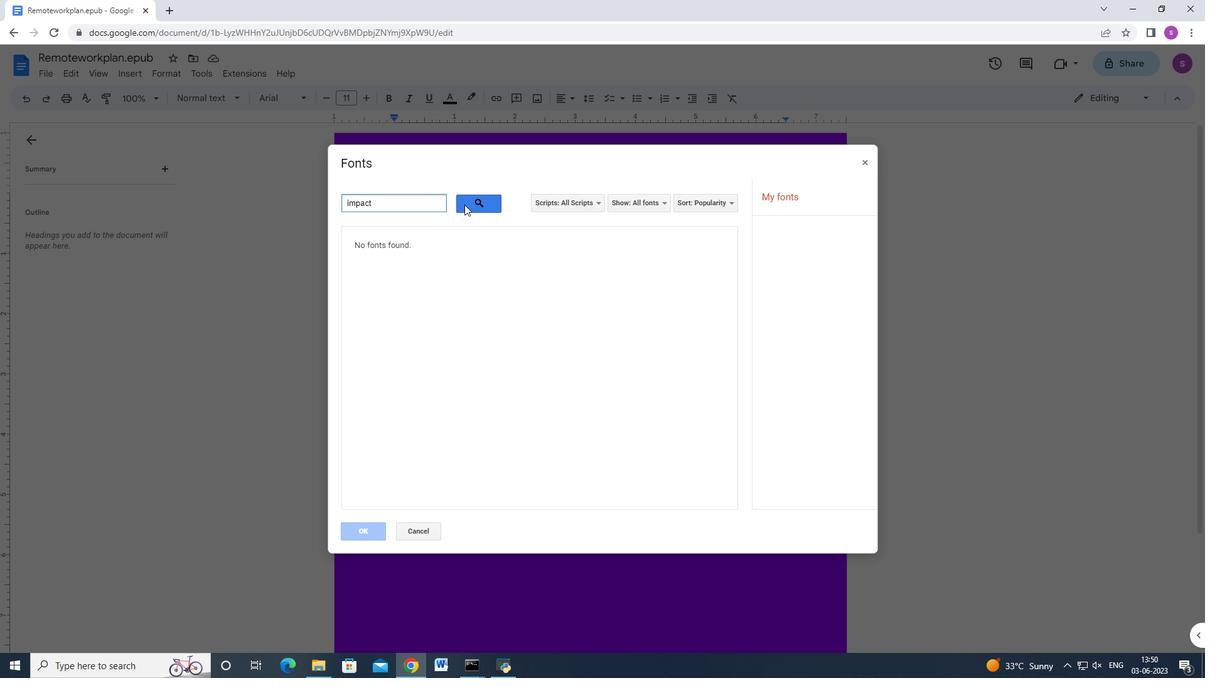 
Action: Mouse moved to (644, 200)
Screenshot: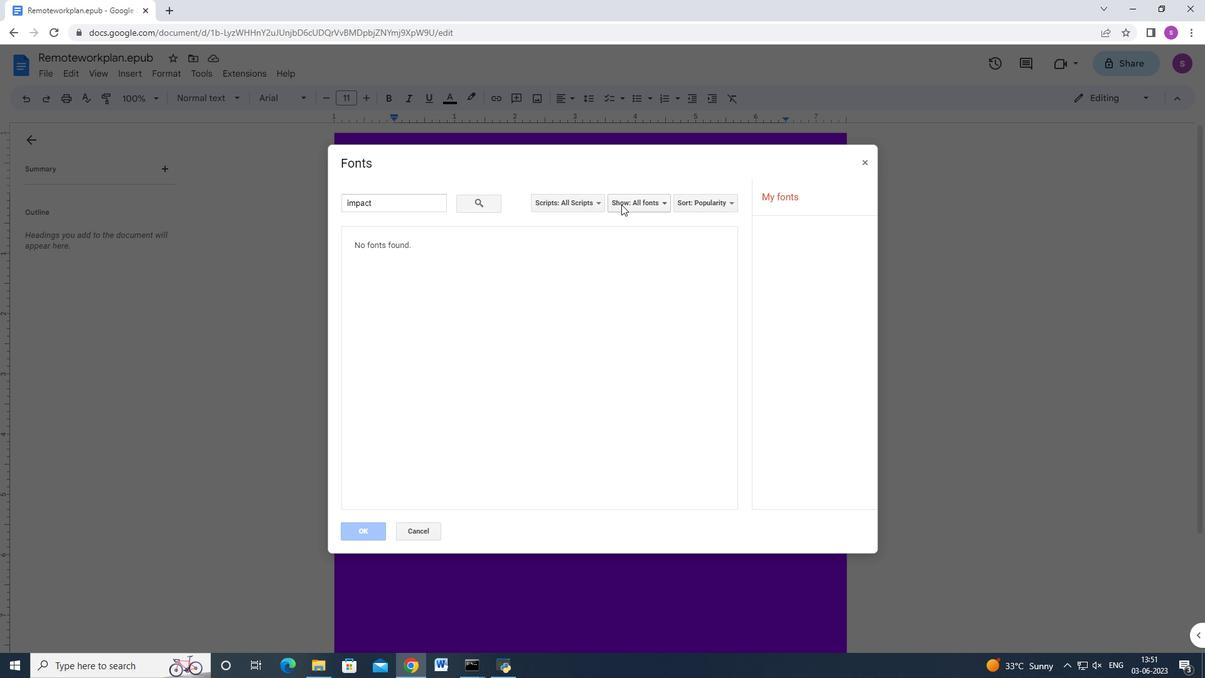 
Action: Mouse pressed left at (644, 200)
Screenshot: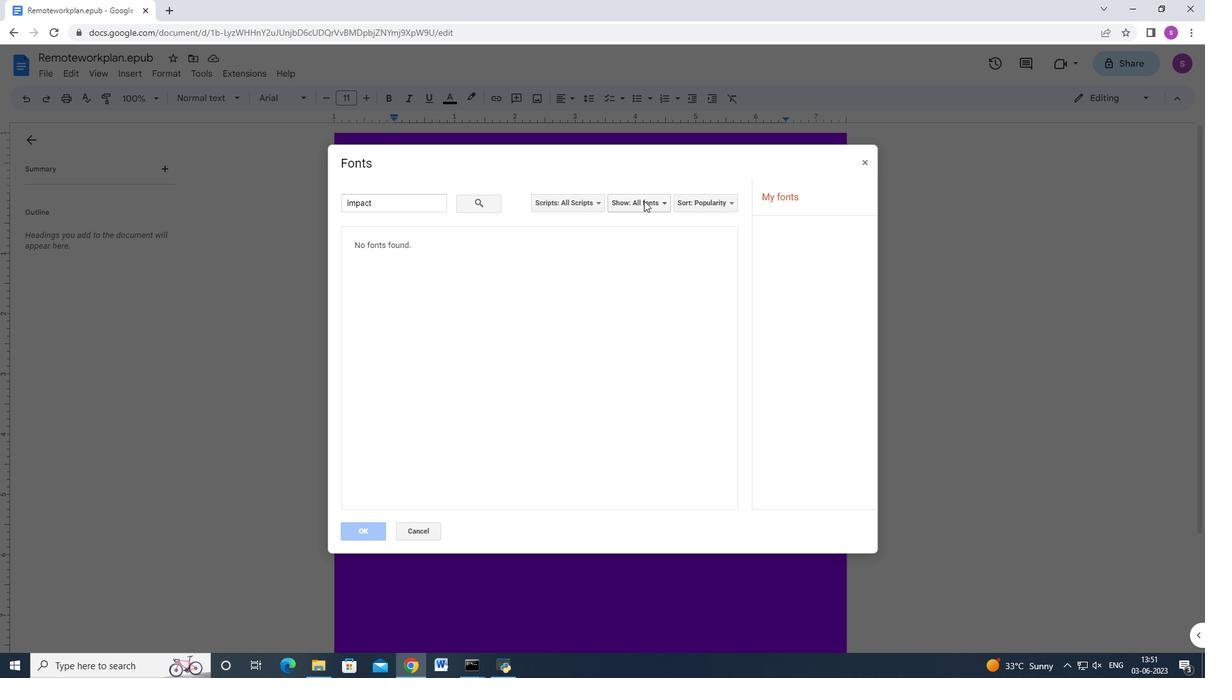 
Action: Mouse pressed left at (644, 200)
Screenshot: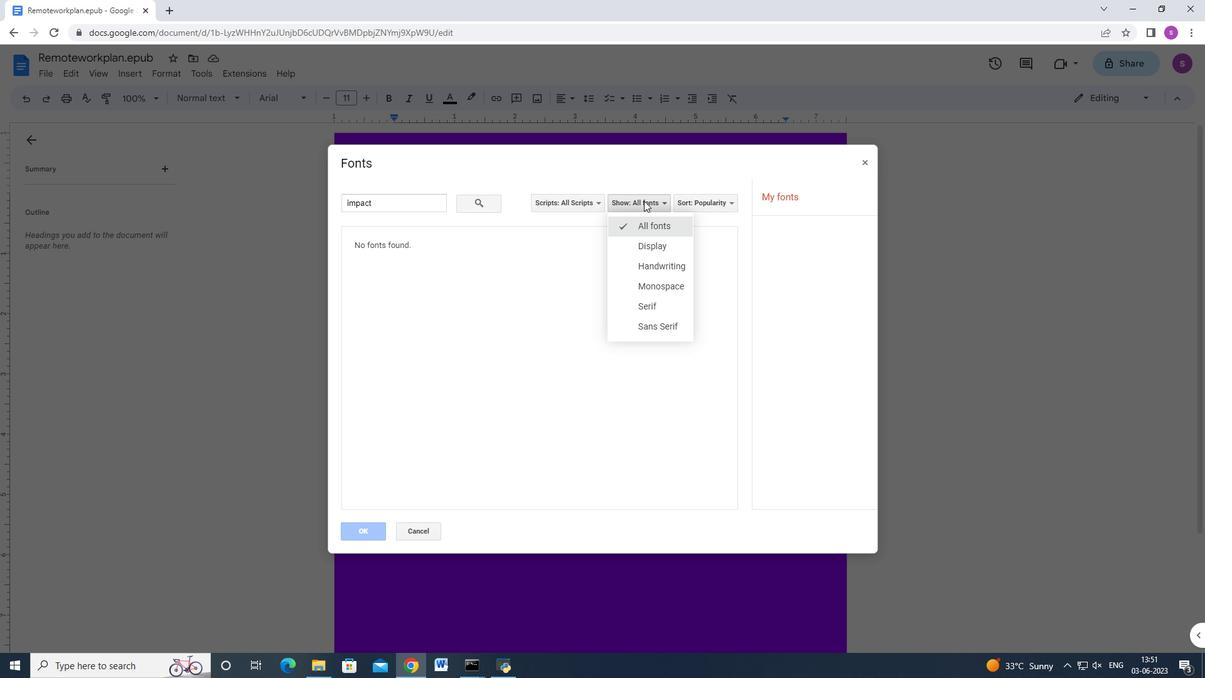 
Action: Mouse moved to (867, 161)
Screenshot: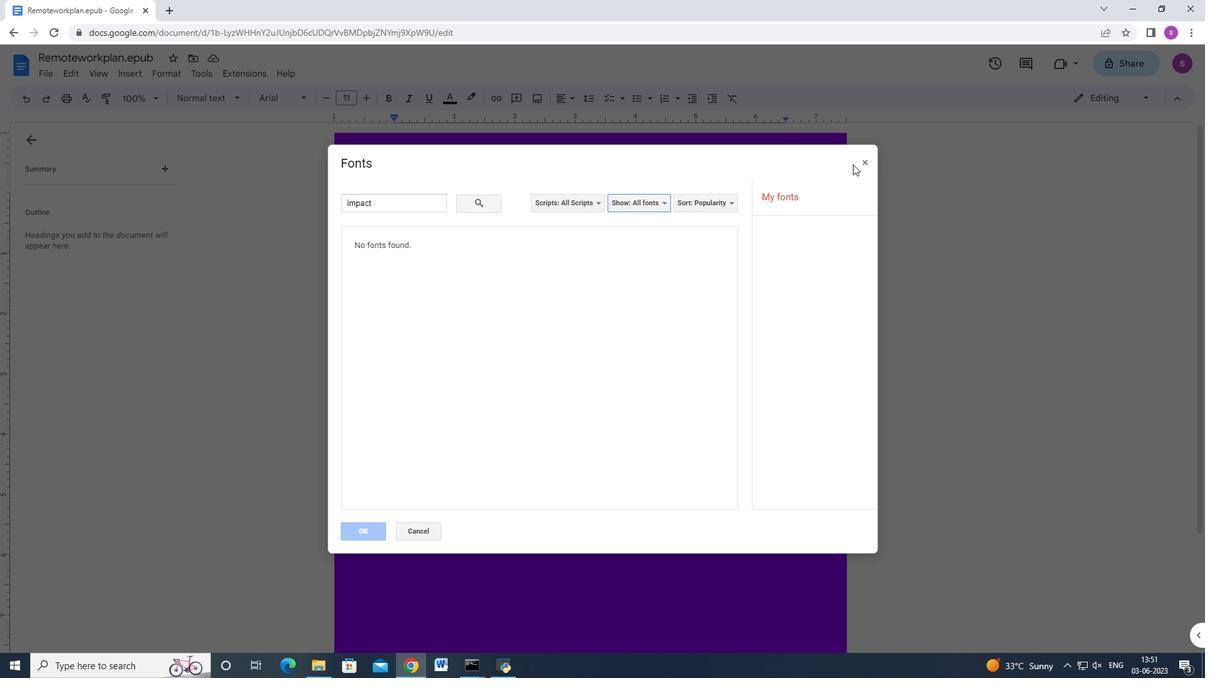 
Action: Mouse pressed left at (867, 161)
Screenshot: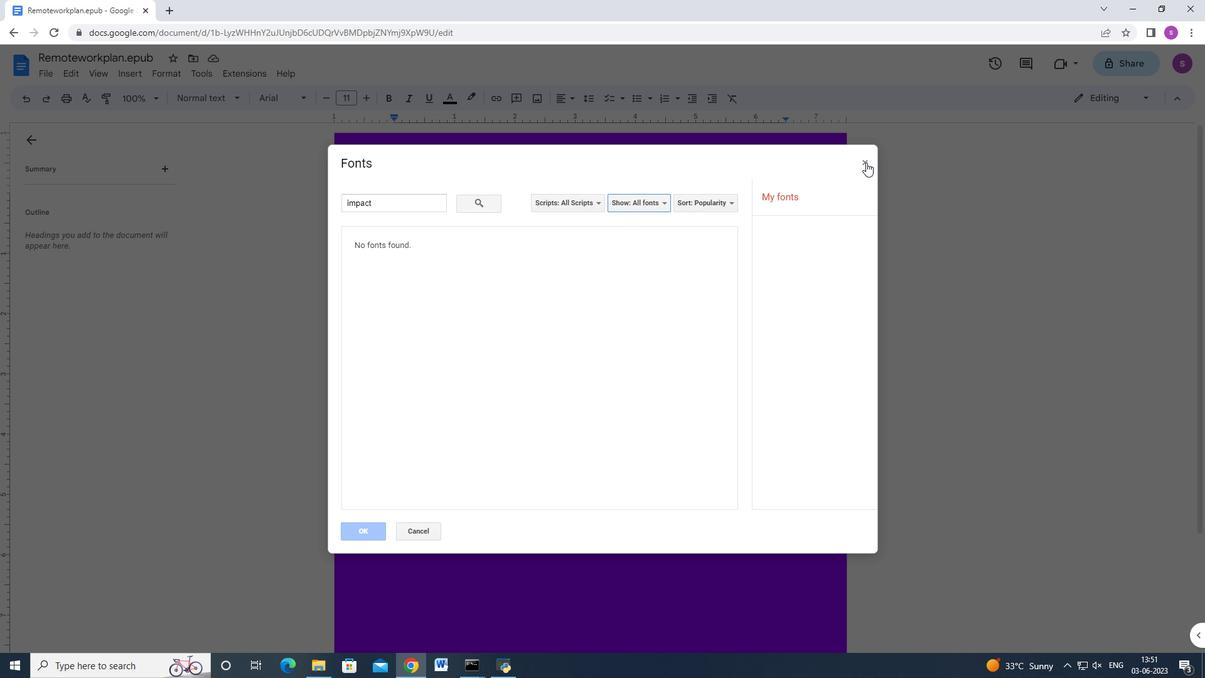 
Action: Mouse moved to (277, 101)
Screenshot: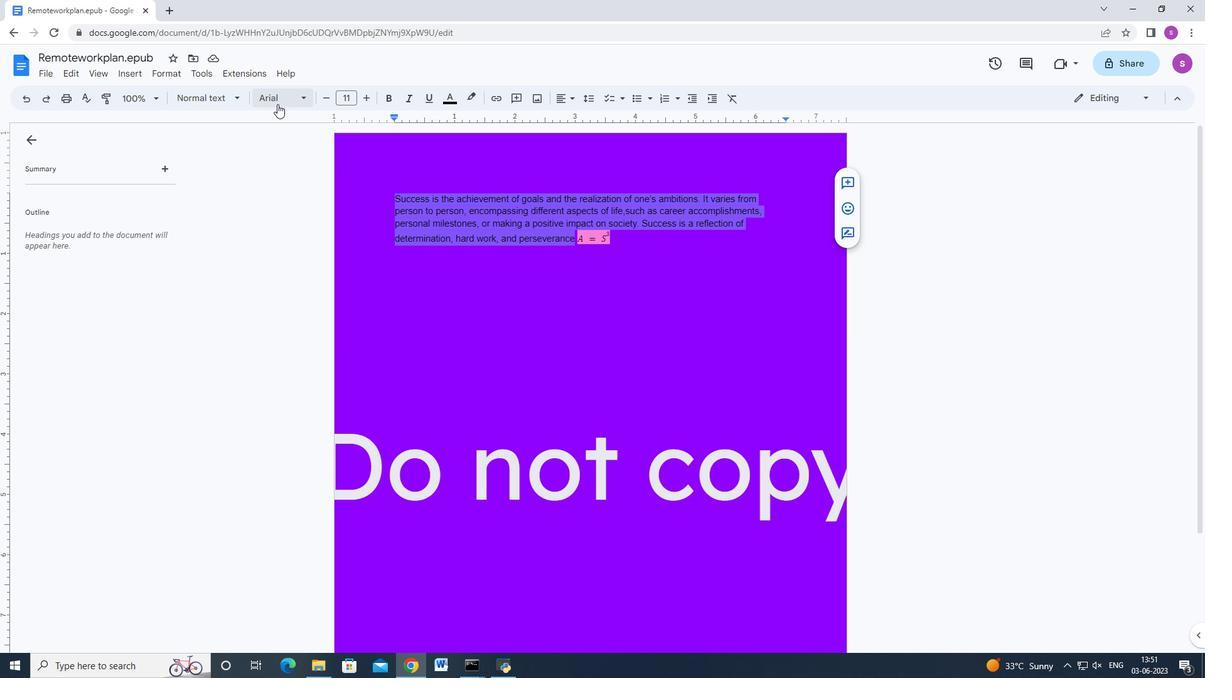 
Action: Mouse pressed left at (277, 101)
Screenshot: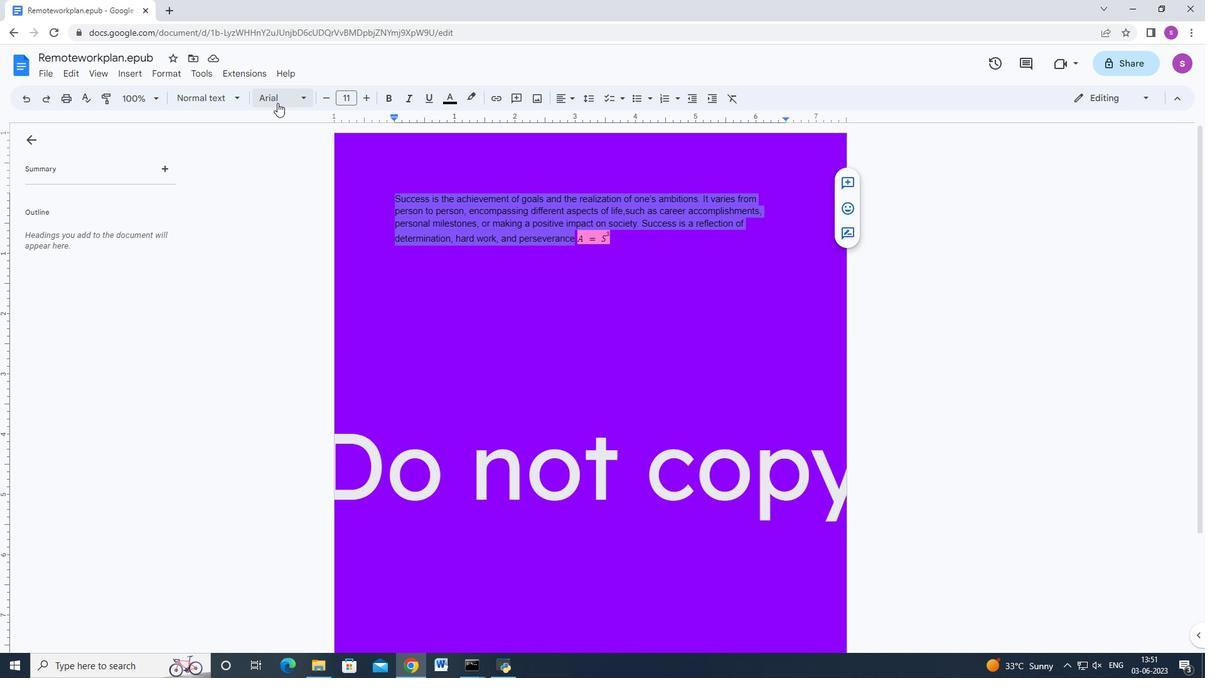 
Action: Mouse moved to (298, 226)
Screenshot: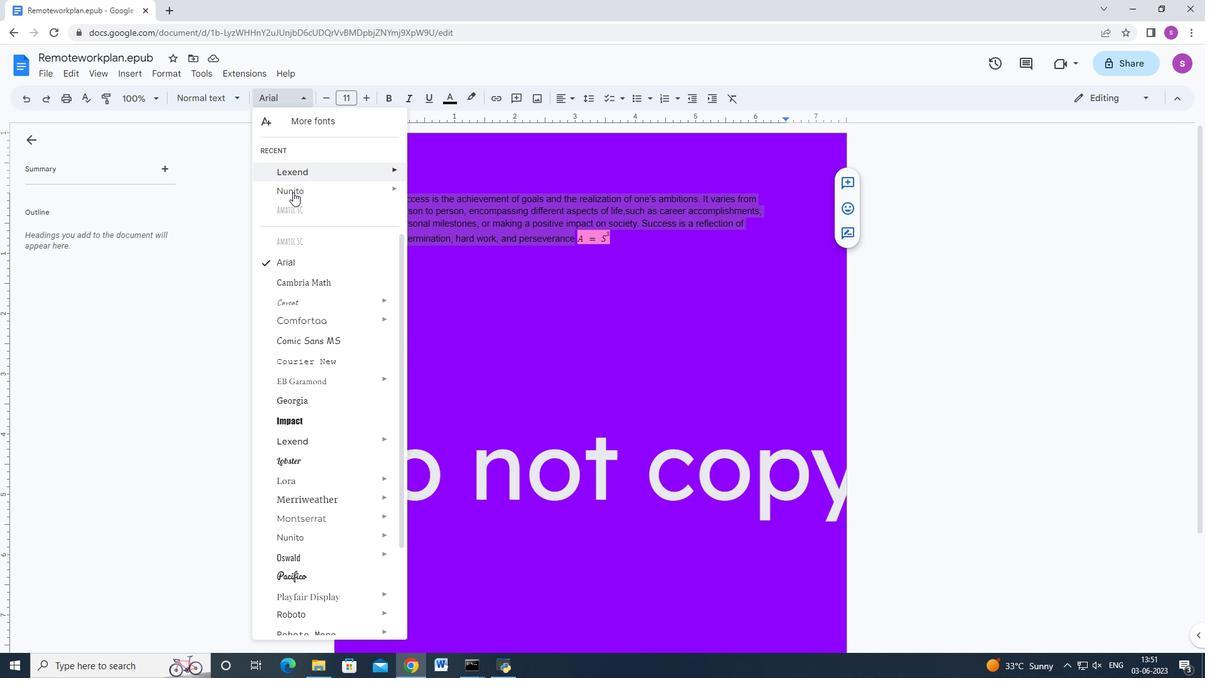 
Action: Mouse scrolled (298, 225) with delta (0, 0)
Screenshot: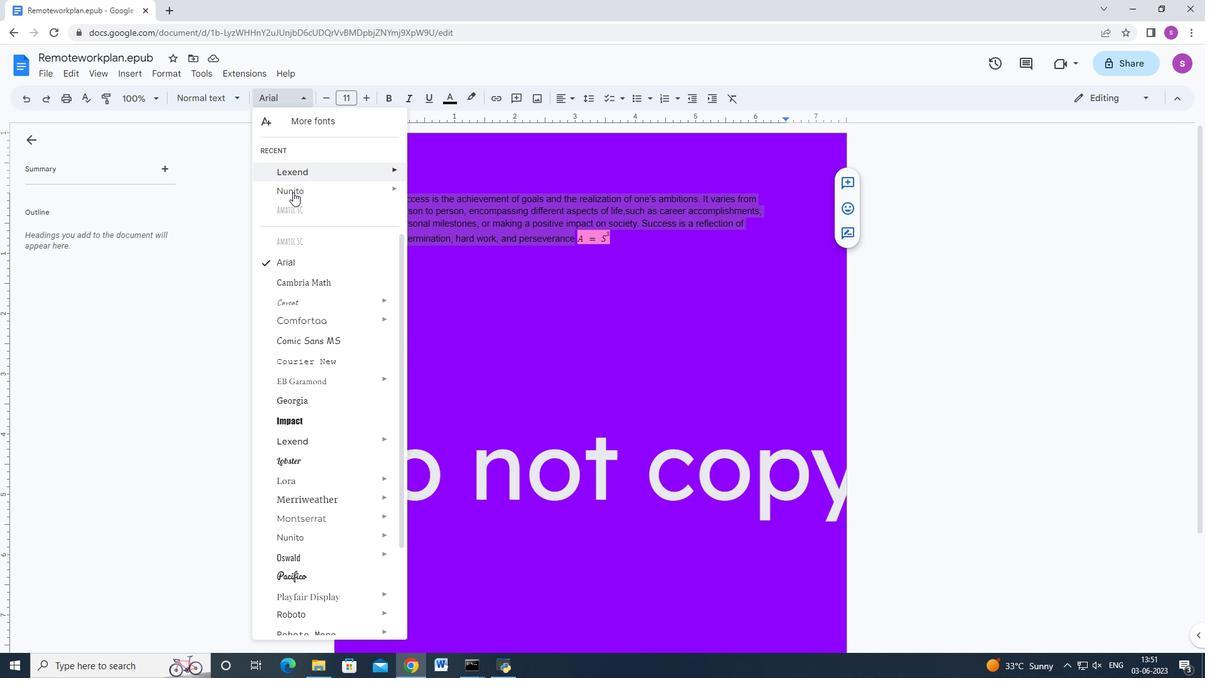 
Action: Mouse moved to (313, 312)
Screenshot: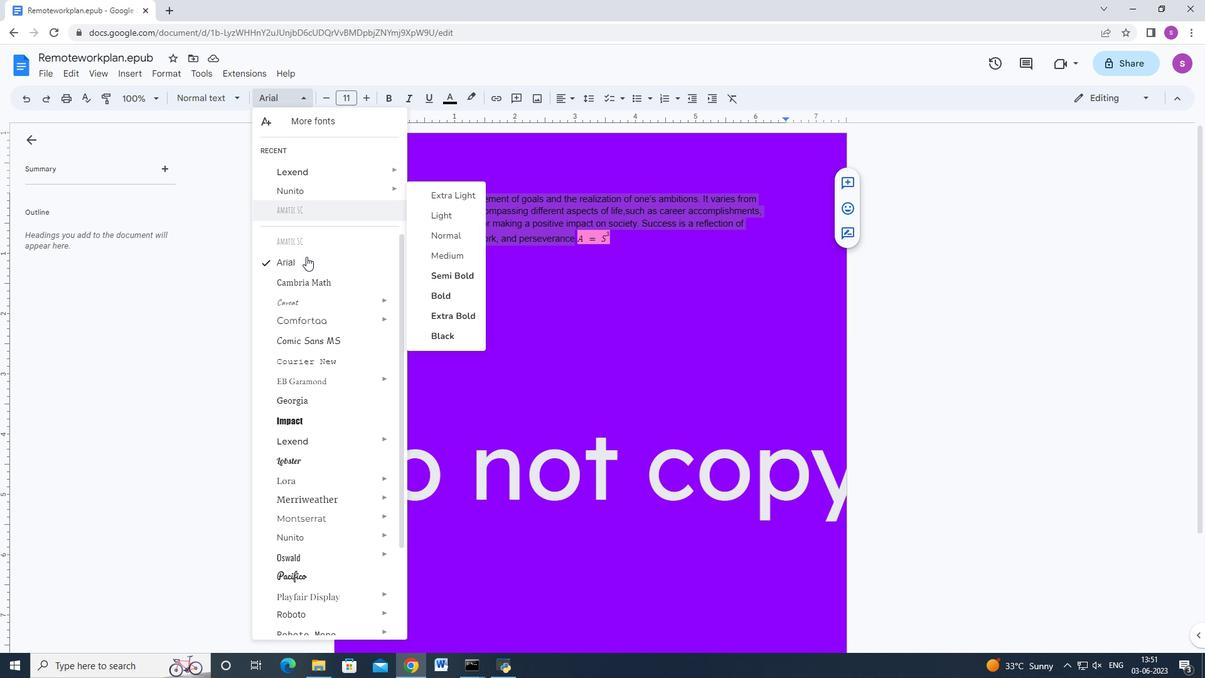 
Action: Mouse scrolled (313, 310) with delta (0, 0)
Screenshot: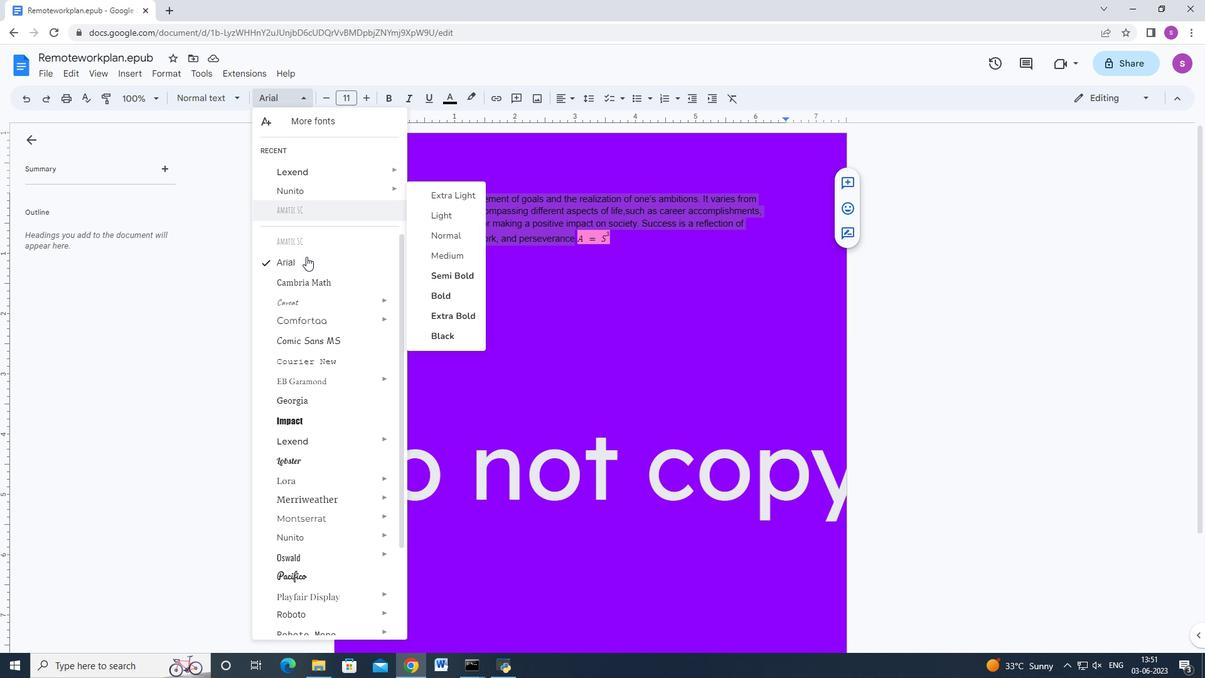 
Action: Mouse moved to (315, 347)
Screenshot: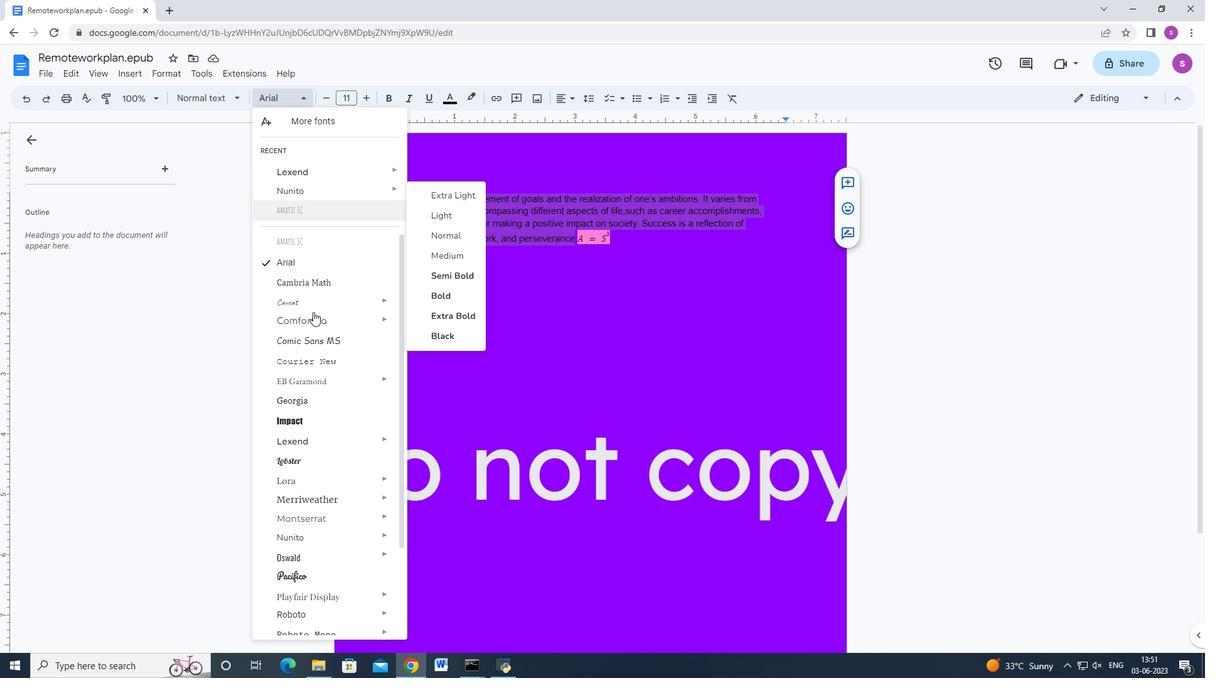 
Action: Mouse scrolled (315, 346) with delta (0, 0)
Screenshot: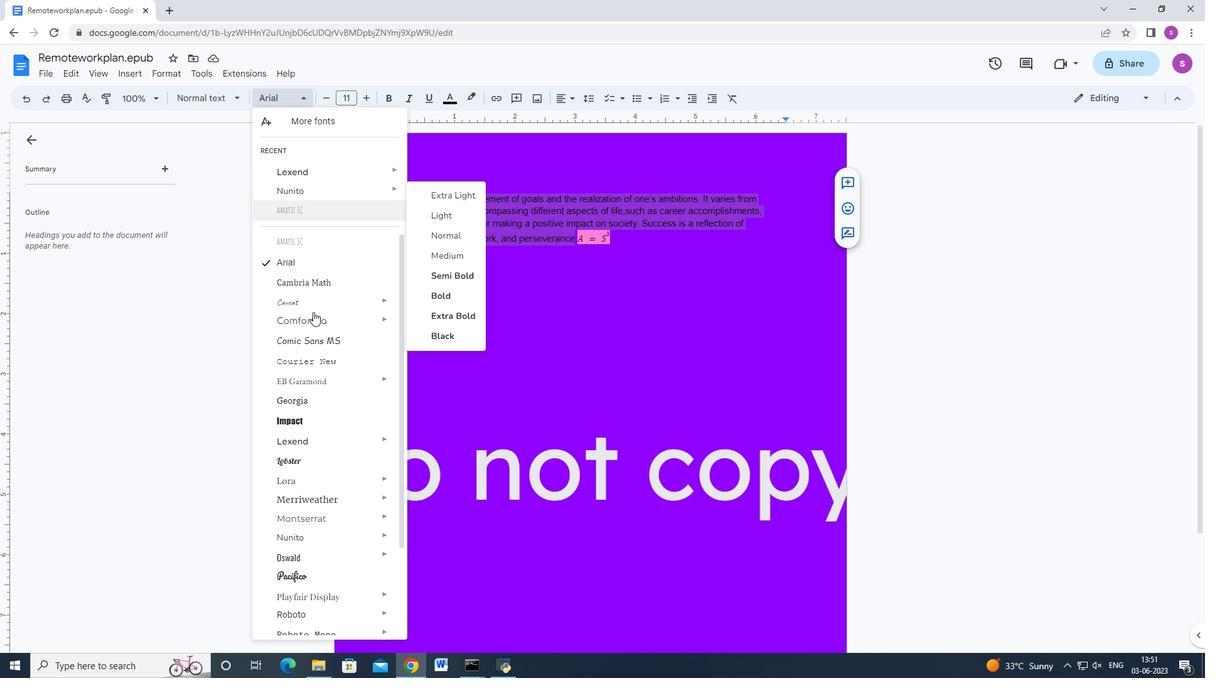 
Action: Mouse moved to (317, 410)
Screenshot: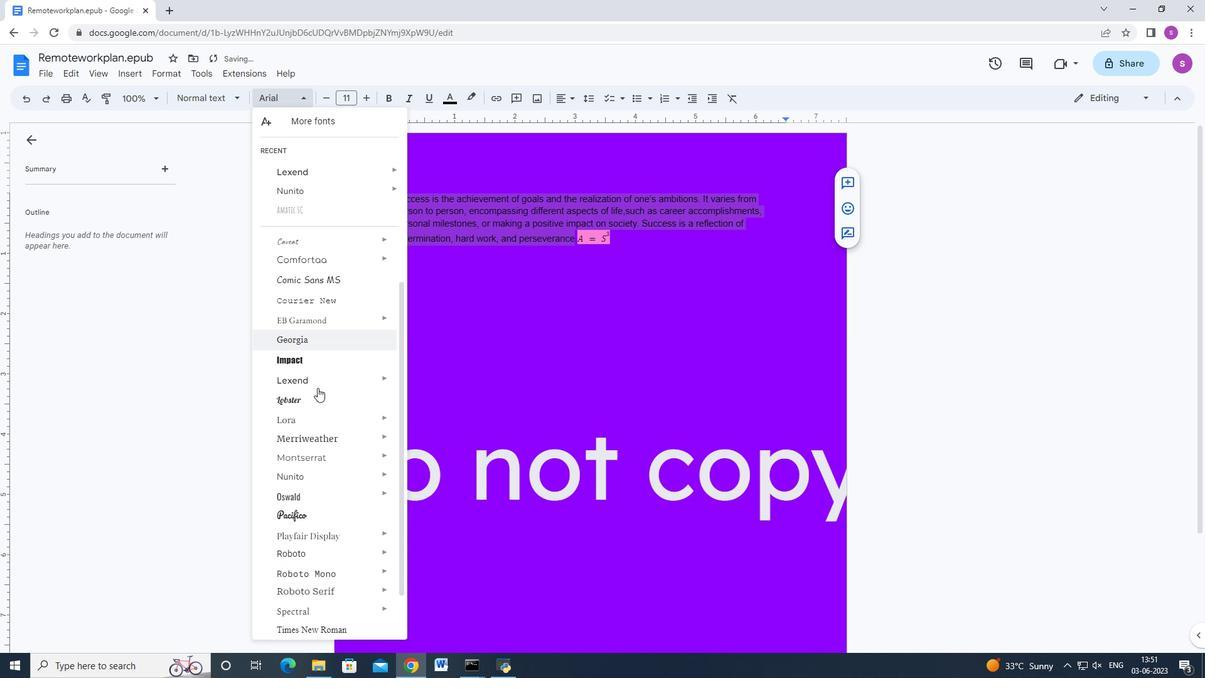 
Action: Mouse scrolled (317, 409) with delta (0, 0)
Screenshot: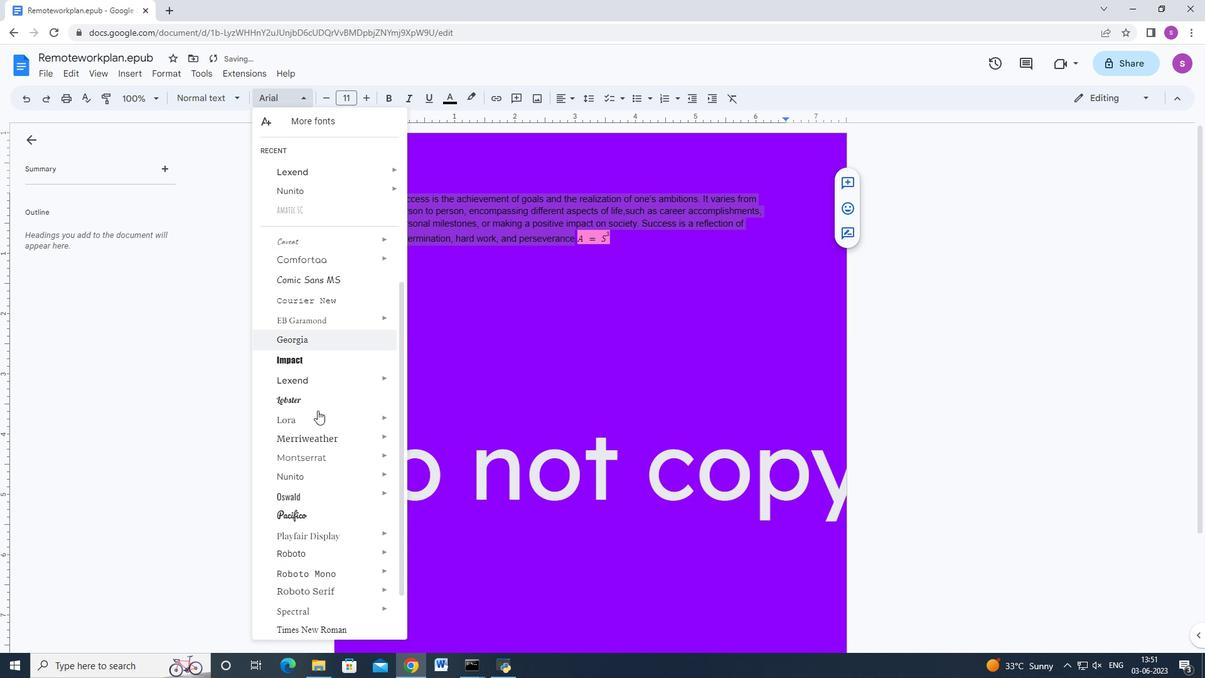 
Action: Mouse scrolled (317, 409) with delta (0, 0)
Screenshot: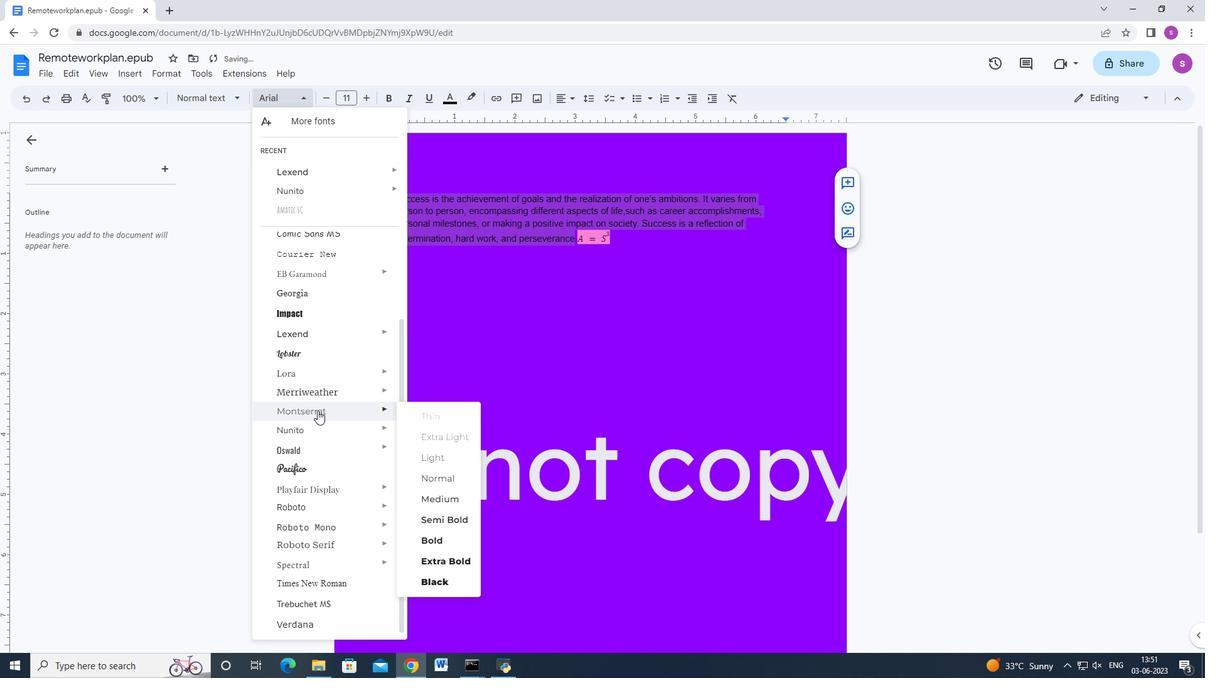 
Action: Mouse moved to (292, 309)
Screenshot: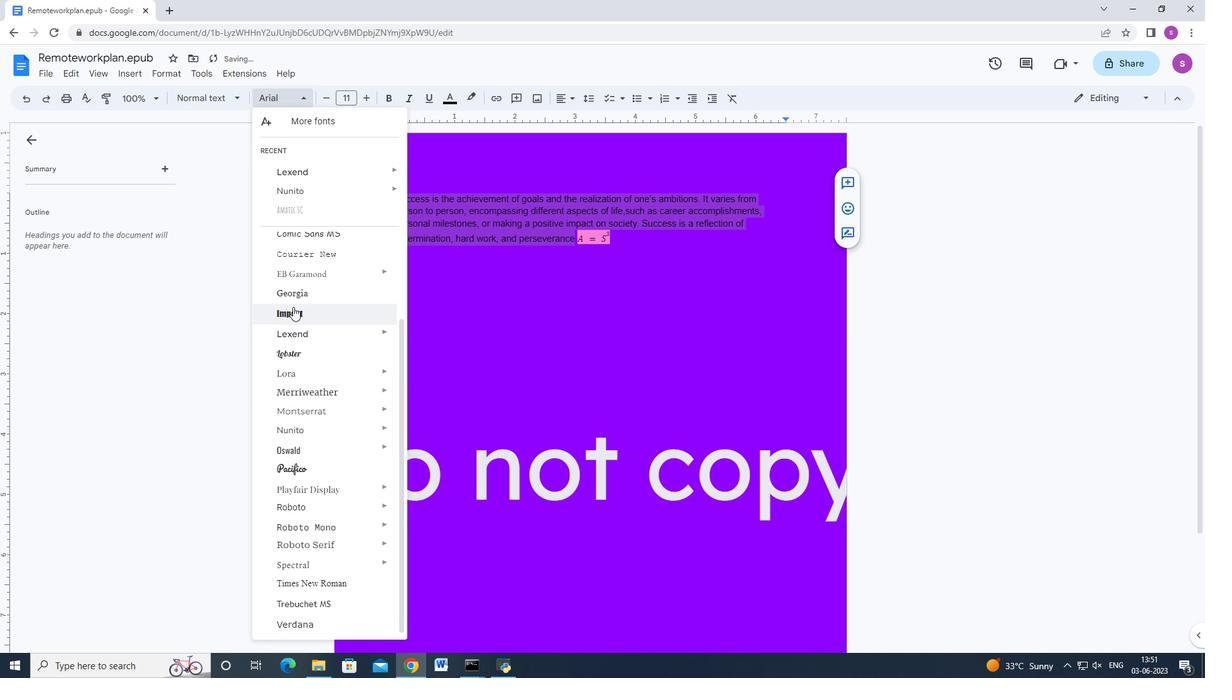 
Action: Mouse pressed left at (292, 309)
Screenshot: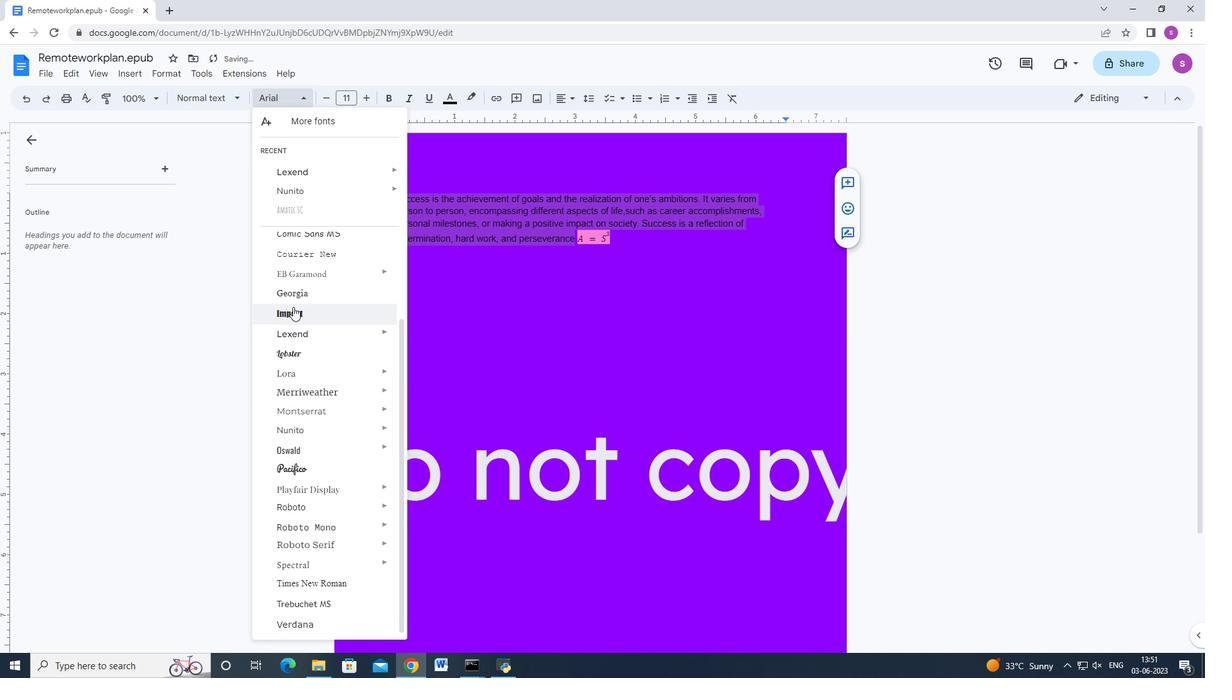 
Action: Mouse moved to (347, 93)
Screenshot: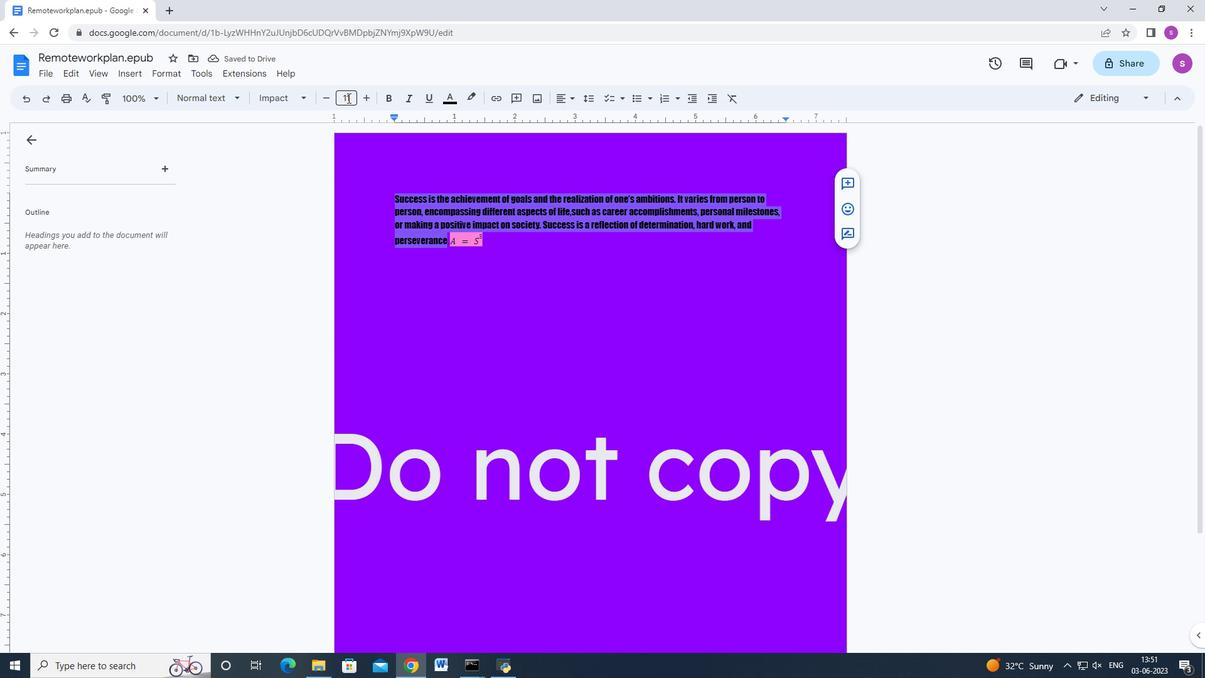 
Action: Mouse pressed left at (347, 93)
Screenshot: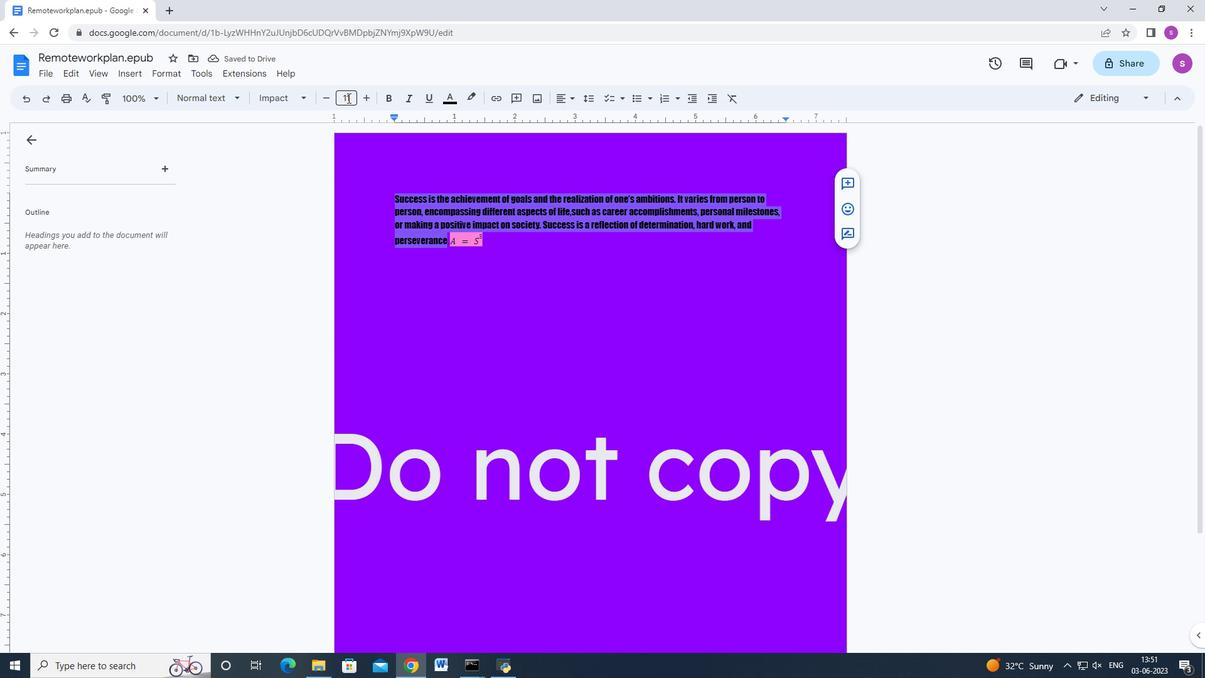 
Action: Key pressed 24<Key.enter>
Screenshot: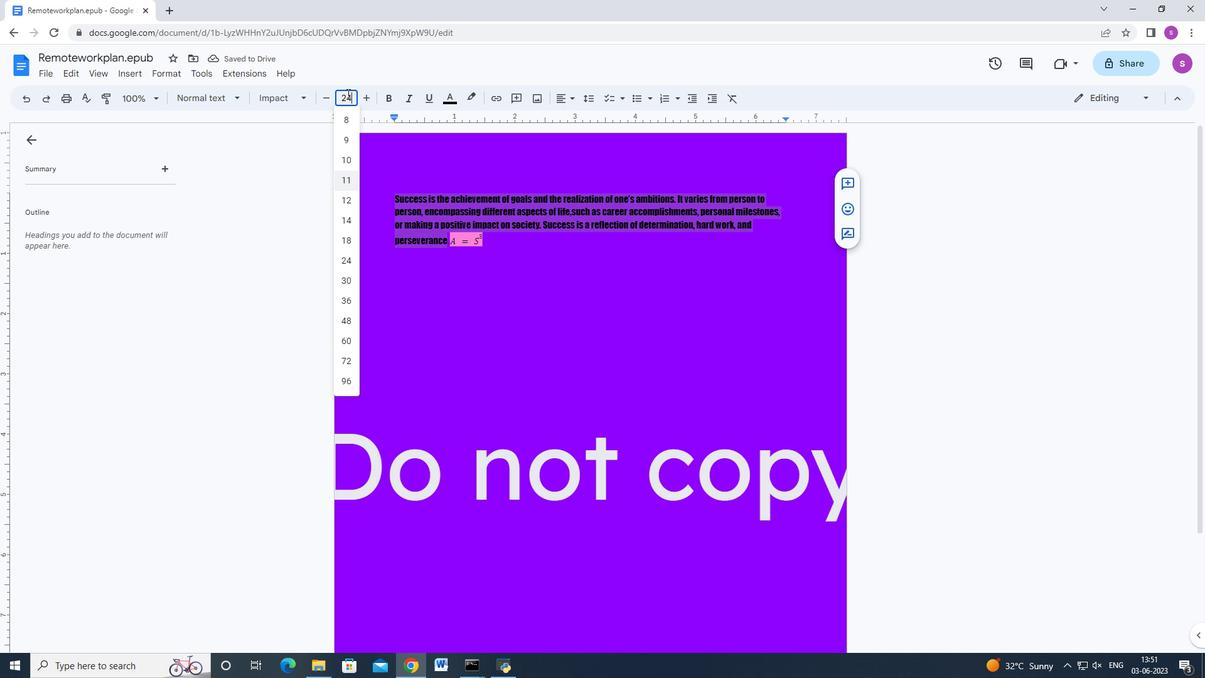 
Action: Mouse moved to (399, 285)
Screenshot: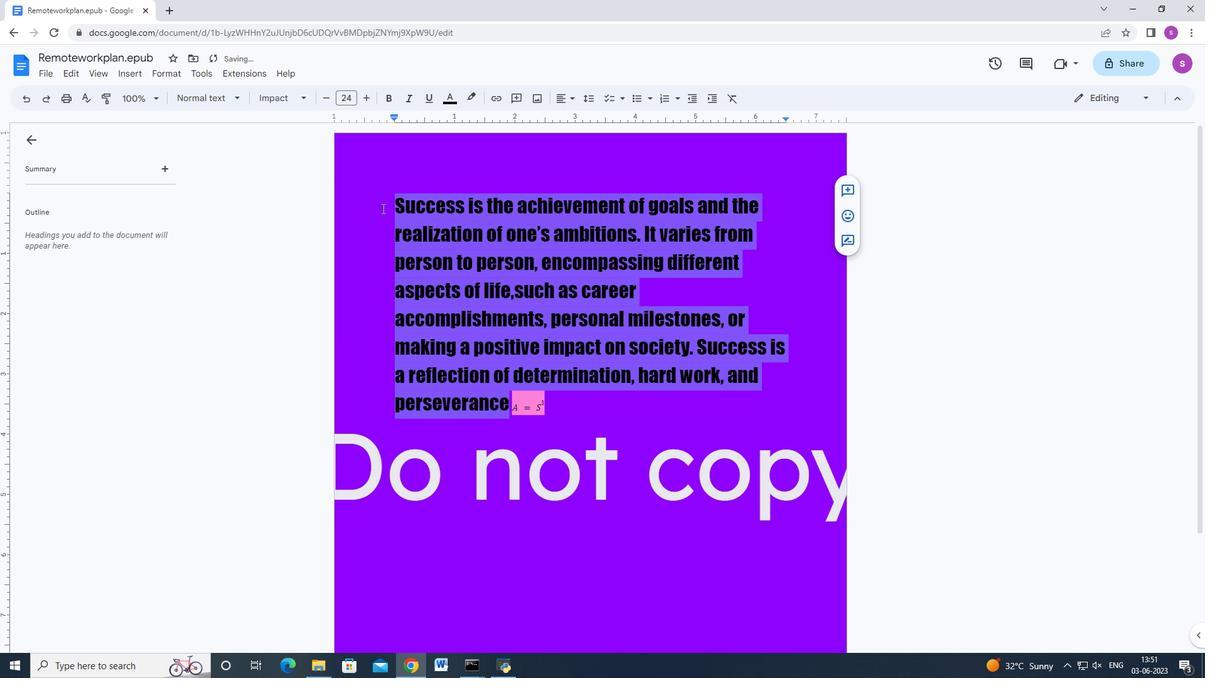 
